 Task: Send an email with the signature Jon Parker with the subject Request for feedback on a diversity and inclusion strategy and the message Could you please provide a breakdown of the service features? from softage.2@softage.net to softage.5@softage.net with an attached image file Business_card_design.png and move the email from Sent Items to the folder Graphic design
Action: Mouse pressed left at (736, 354)
Screenshot: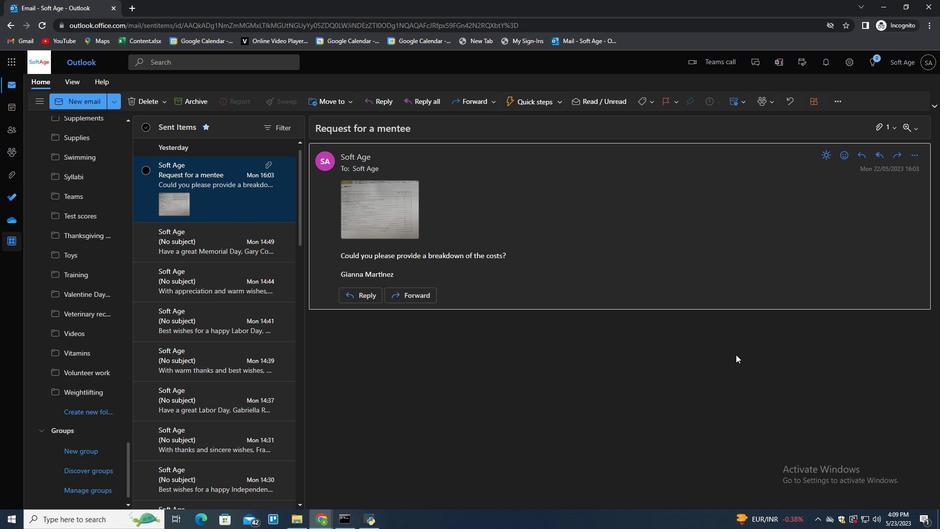 
Action: Mouse moved to (617, 395)
Screenshot: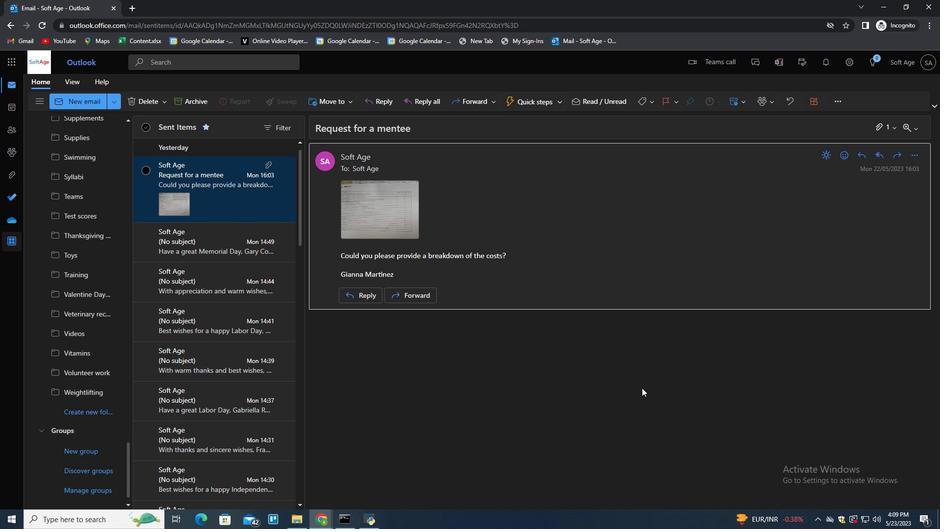 
Action: Key pressed n
Screenshot: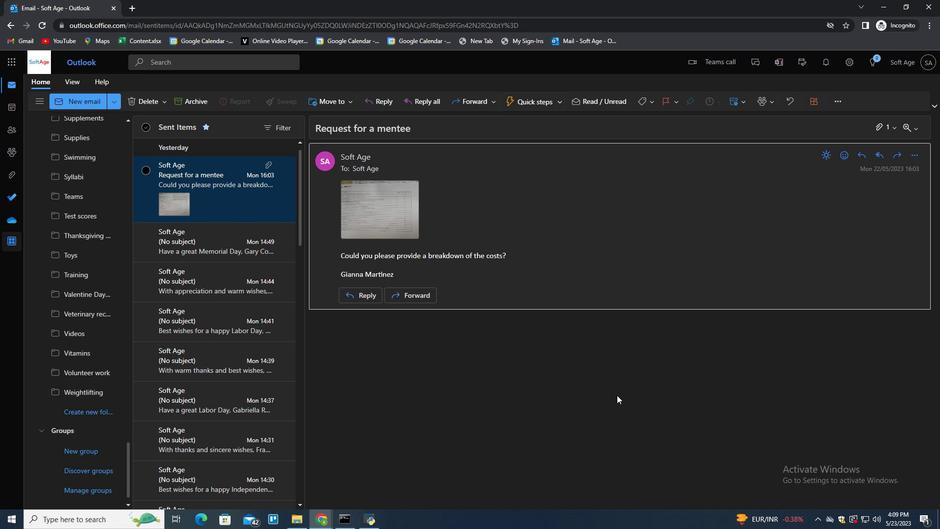 
Action: Mouse moved to (660, 103)
Screenshot: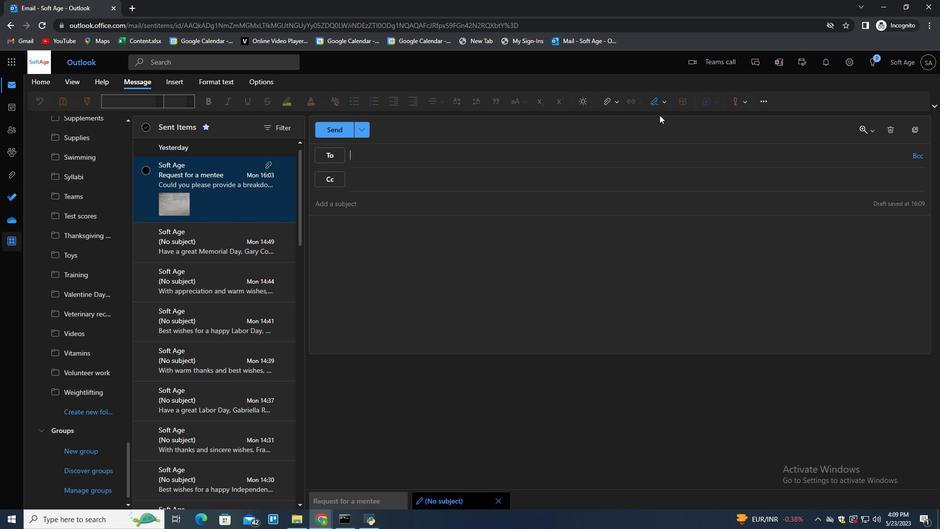 
Action: Mouse pressed left at (660, 103)
Screenshot: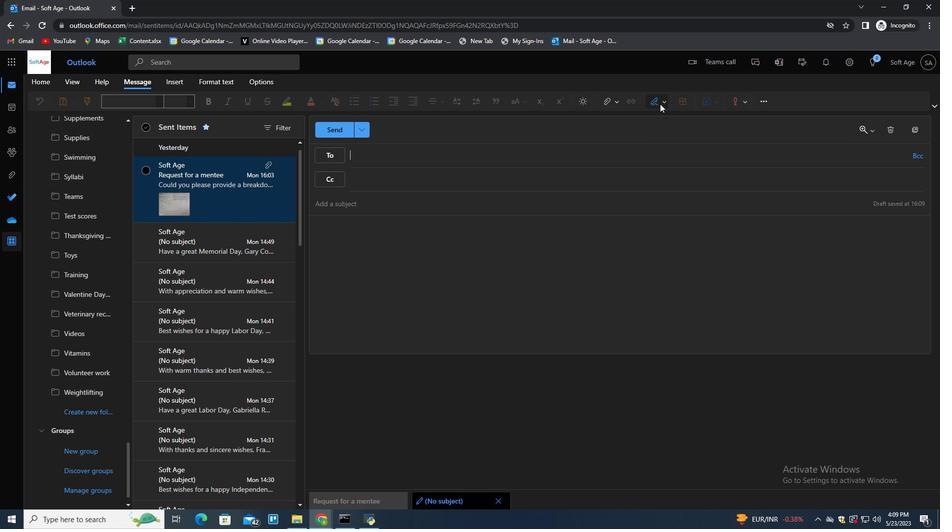 
Action: Mouse moved to (640, 136)
Screenshot: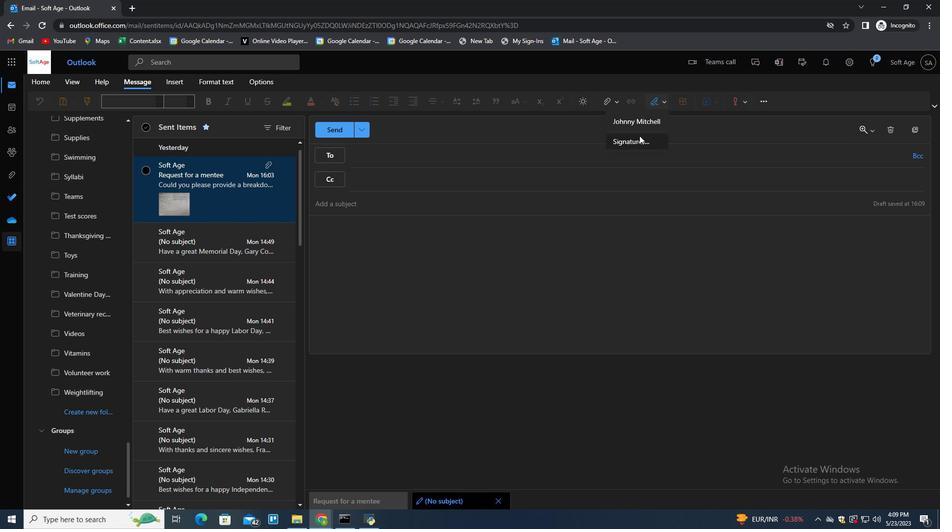 
Action: Mouse pressed left at (640, 136)
Screenshot: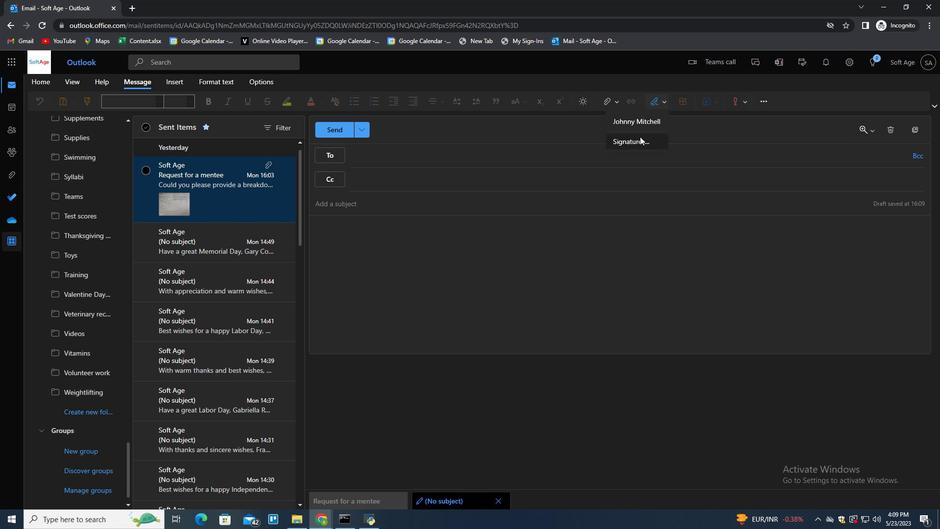 
Action: Mouse moved to (660, 174)
Screenshot: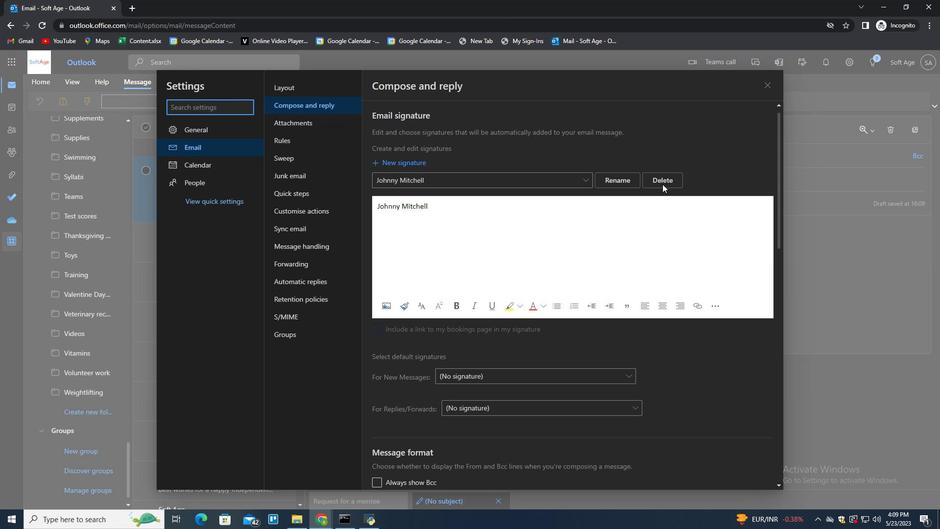 
Action: Mouse pressed left at (660, 174)
Screenshot: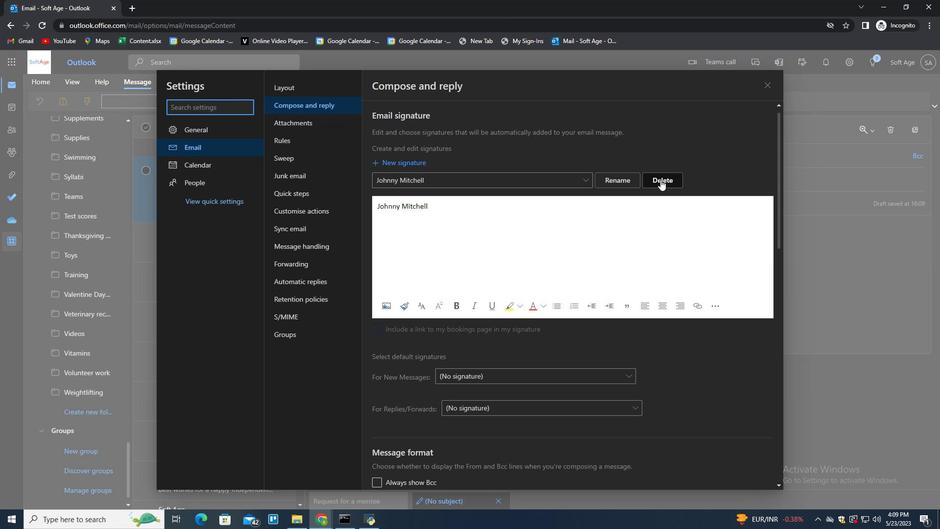 
Action: Mouse moved to (659, 180)
Screenshot: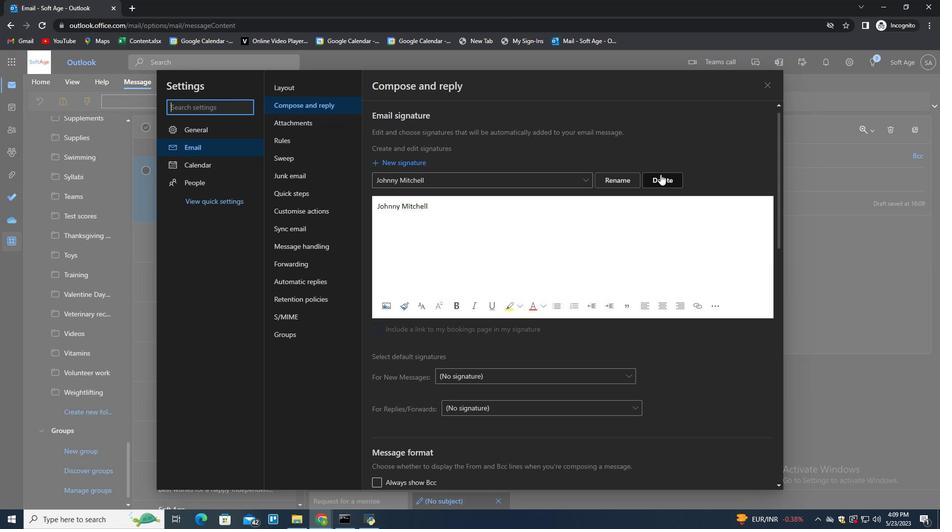 
Action: Mouse pressed left at (659, 180)
Screenshot: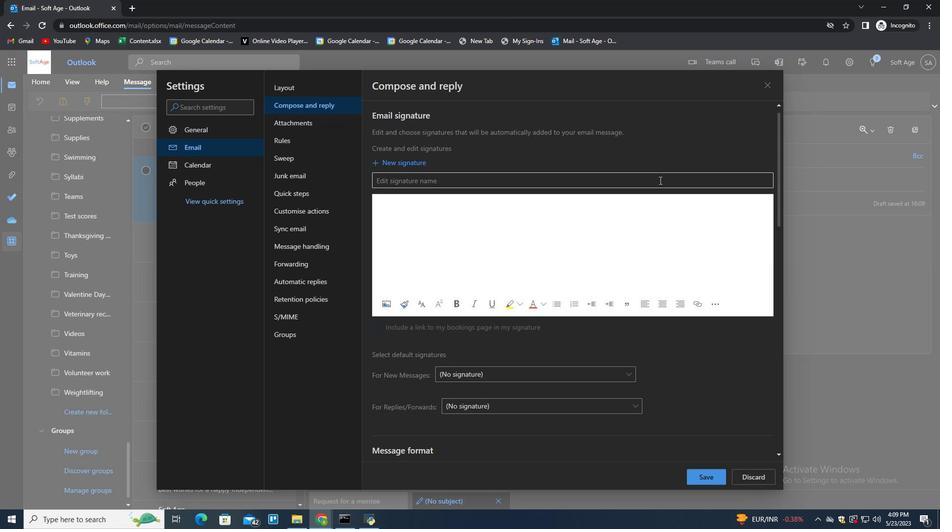 
Action: Key pressed <Key.shift>Jon<Key.space><Key.shift>Parker<Key.tab><Key.shift>Jon<Key.space><Key.shift>Parker
Screenshot: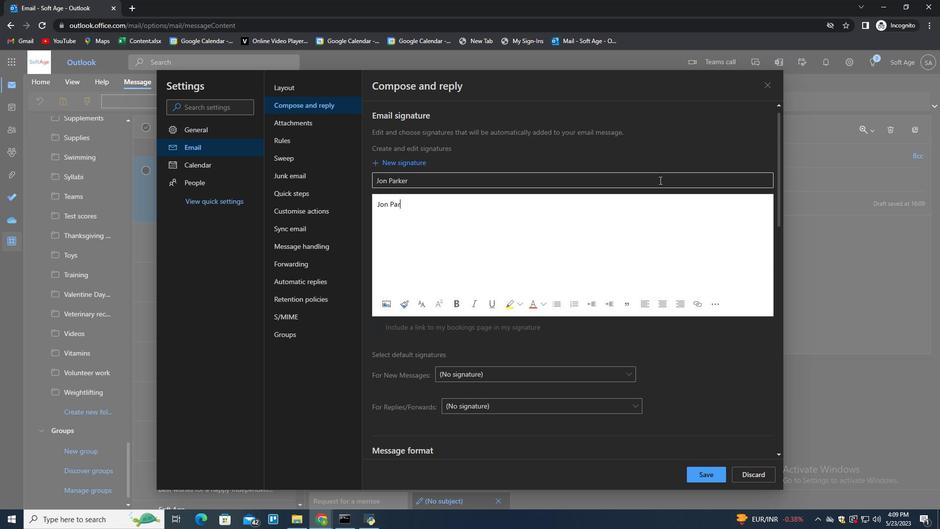 
Action: Mouse moved to (693, 474)
Screenshot: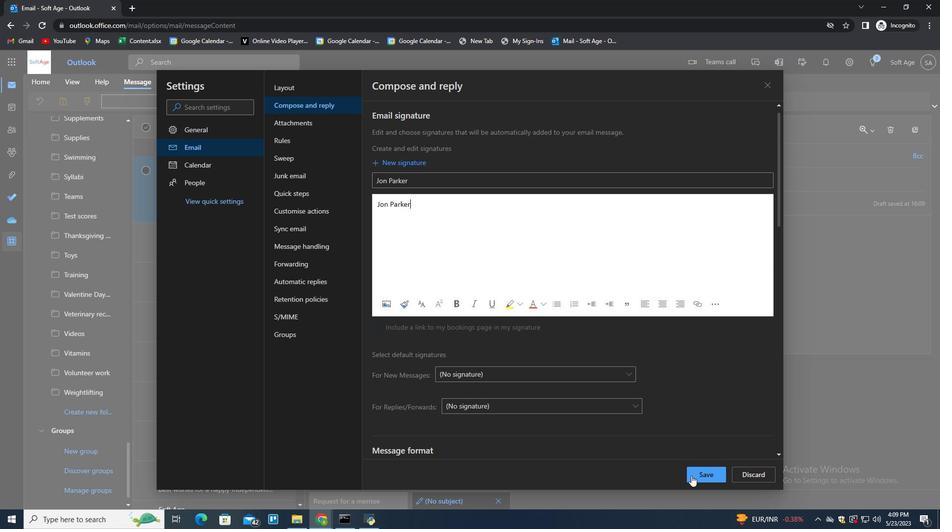 
Action: Mouse pressed left at (693, 474)
Screenshot: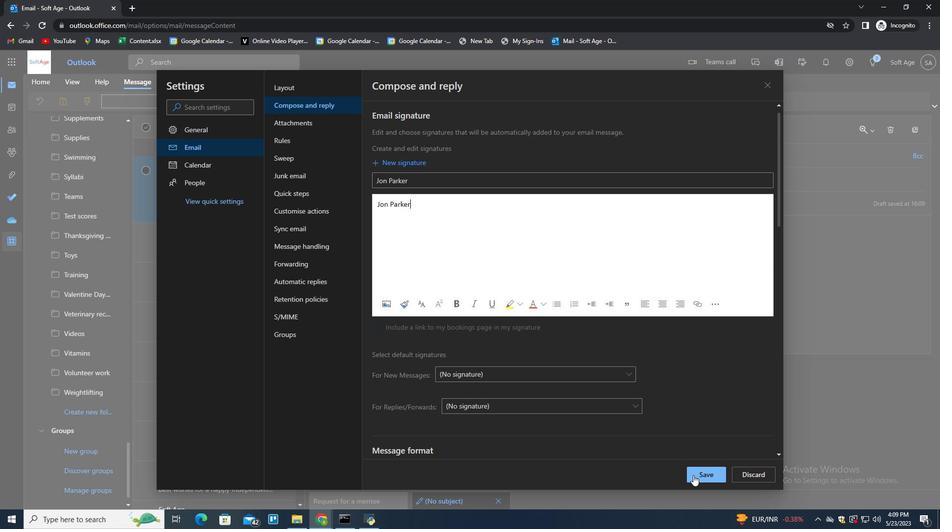 
Action: Mouse moved to (819, 268)
Screenshot: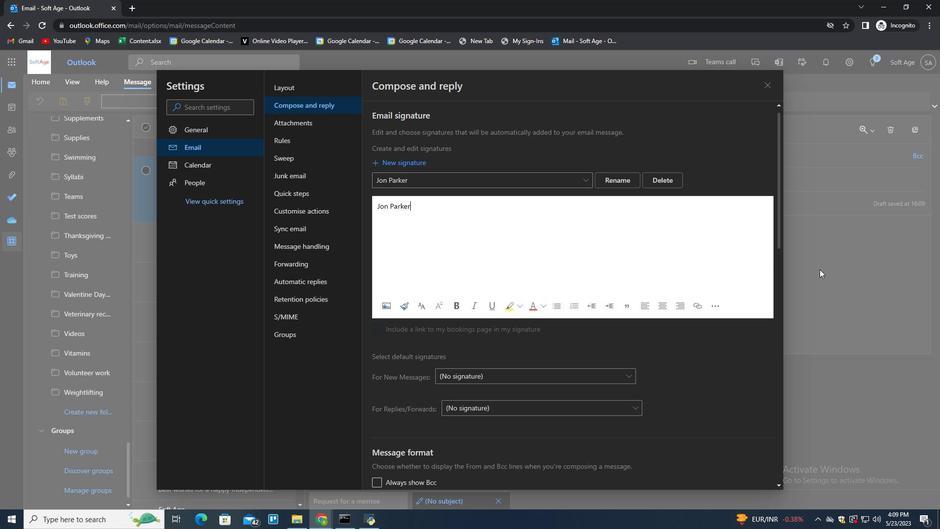 
Action: Mouse pressed left at (819, 268)
Screenshot: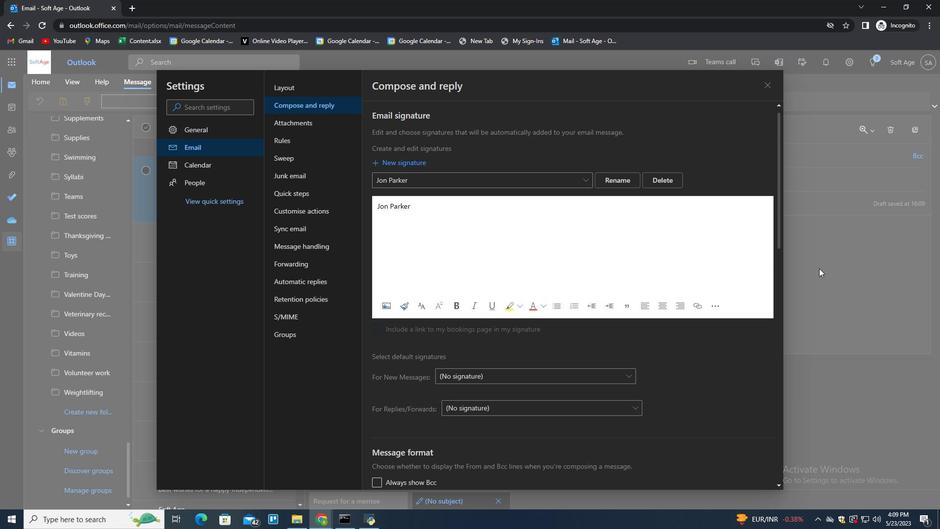 
Action: Mouse moved to (655, 101)
Screenshot: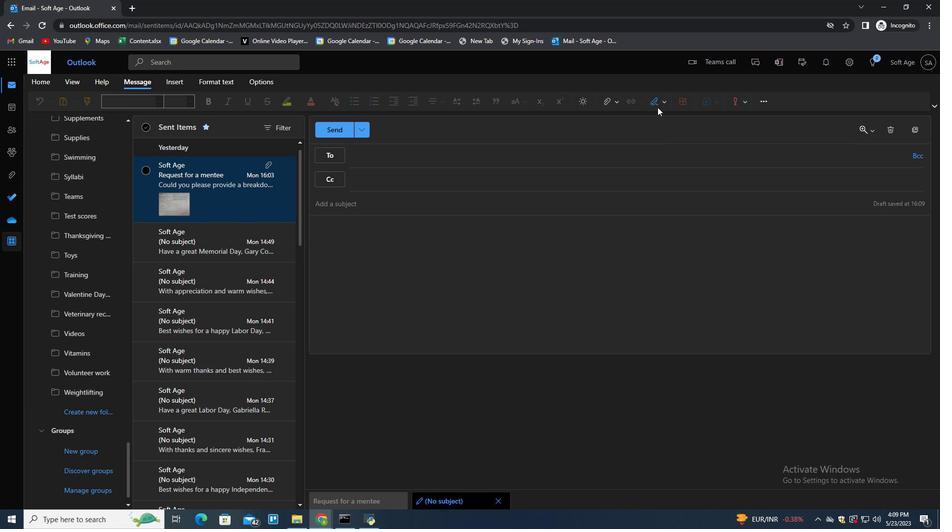 
Action: Mouse pressed left at (655, 101)
Screenshot: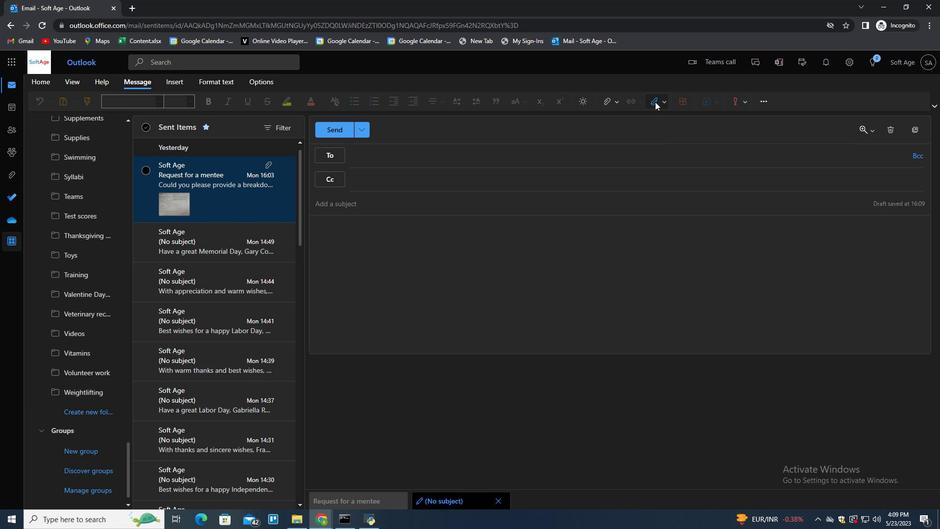 
Action: Mouse moved to (643, 123)
Screenshot: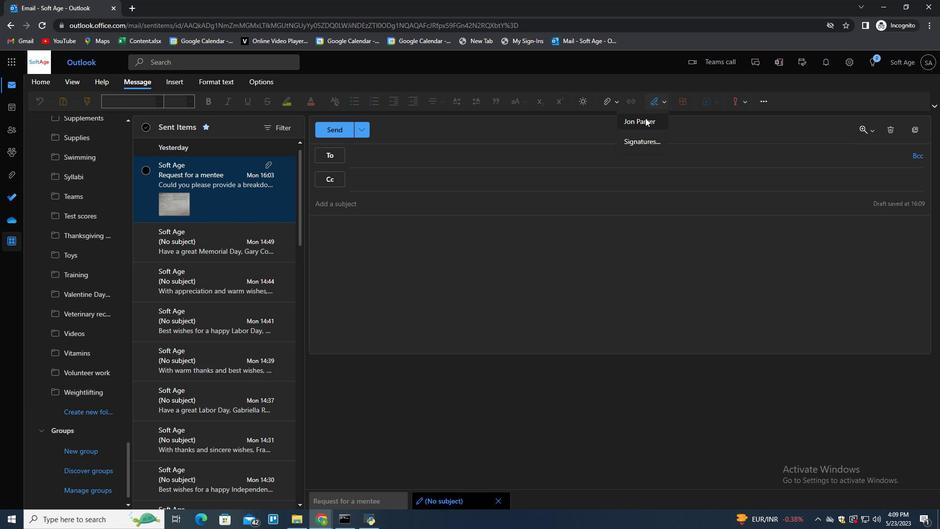 
Action: Mouse pressed left at (643, 123)
Screenshot: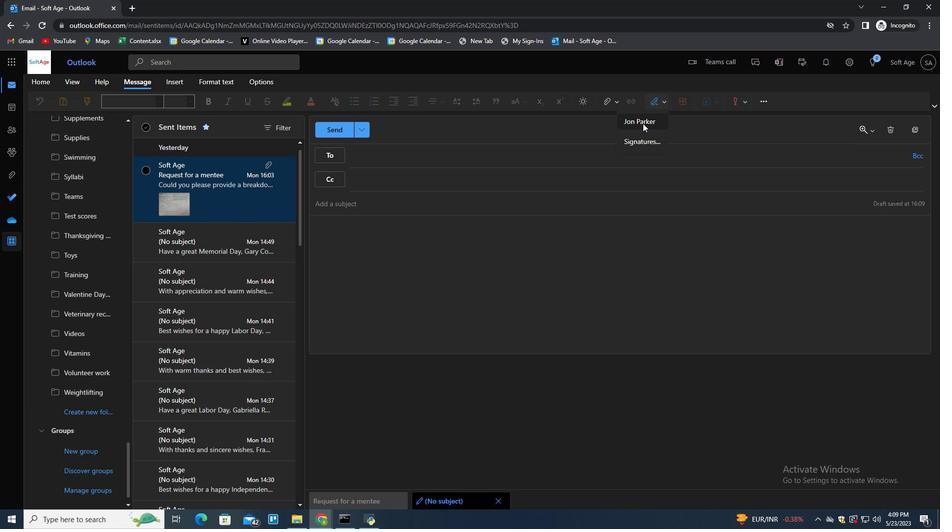 
Action: Mouse moved to (358, 205)
Screenshot: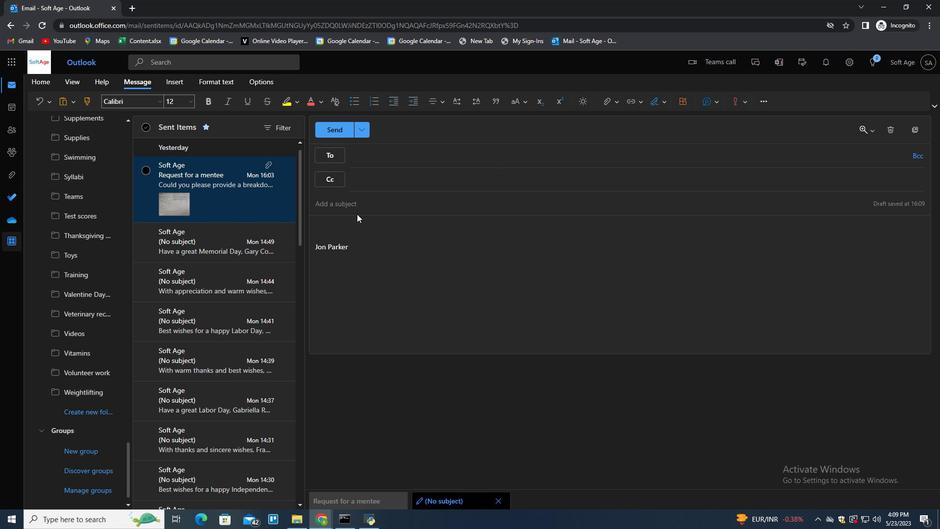 
Action: Mouse pressed left at (358, 205)
Screenshot: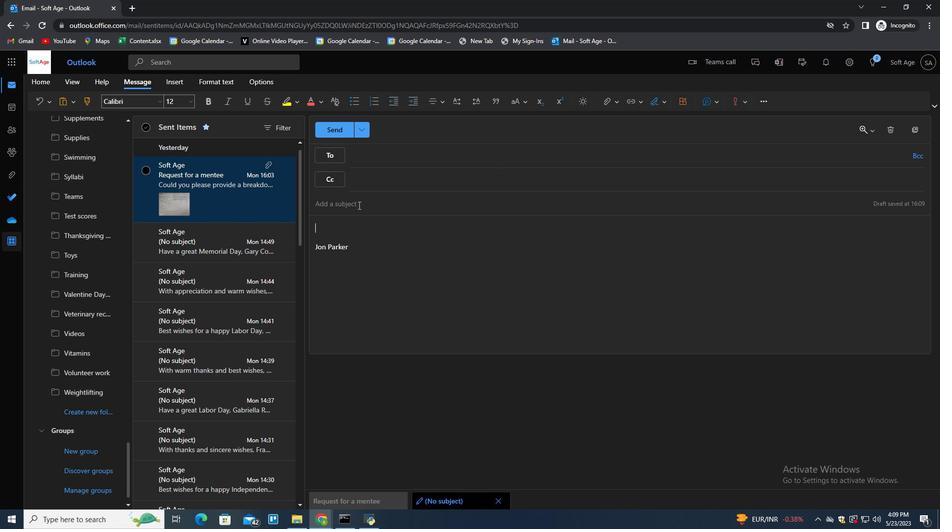 
Action: Key pressed <Key.shift>Rq<Key.backspace>equest<Key.space>for<Key.space>feedback<Key.space>on<Key.space>a<Key.space>diversity<Key.space>and<Key.space>inclusion<Key.space>strategy<Key.space><Key.tab><Key.shift>Could<Key.space>you<Key.space>please<Key.space>provide<Key.space>a<Key.space>breadkdoe<Key.backspace><Key.backspace><Key.backspace><Key.backspace><Key.backspace>ksow<Key.backspace><Key.backspace><Key.backspace>down<Key.space>of<Key.space>the<Key.space>service<Key.space>jea<Key.backspace><Key.backspace><Key.backspace>feathers<Key.shift>?
Screenshot: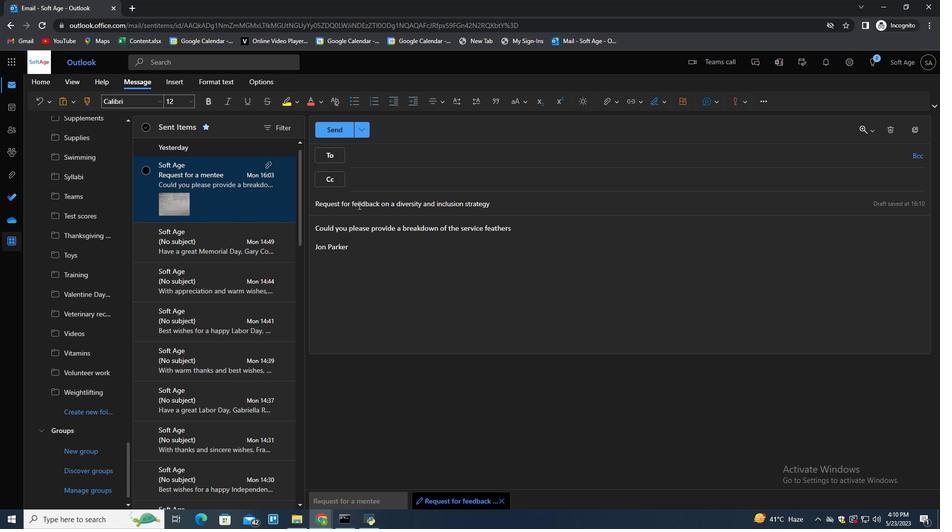 
Action: Mouse moved to (375, 151)
Screenshot: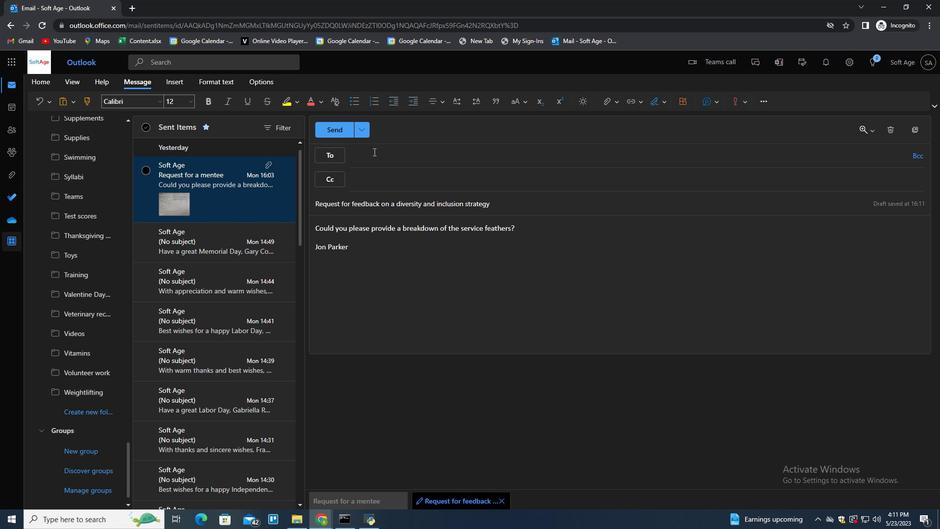 
Action: Mouse pressed left at (375, 151)
Screenshot: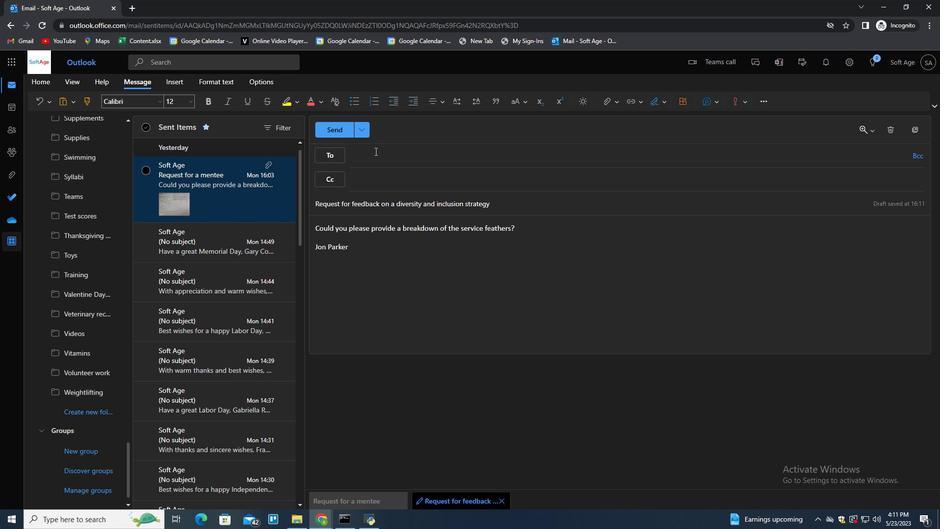
Action: Key pressed softage.5<Key.shift>@softage.net<Key.enter>
Screenshot: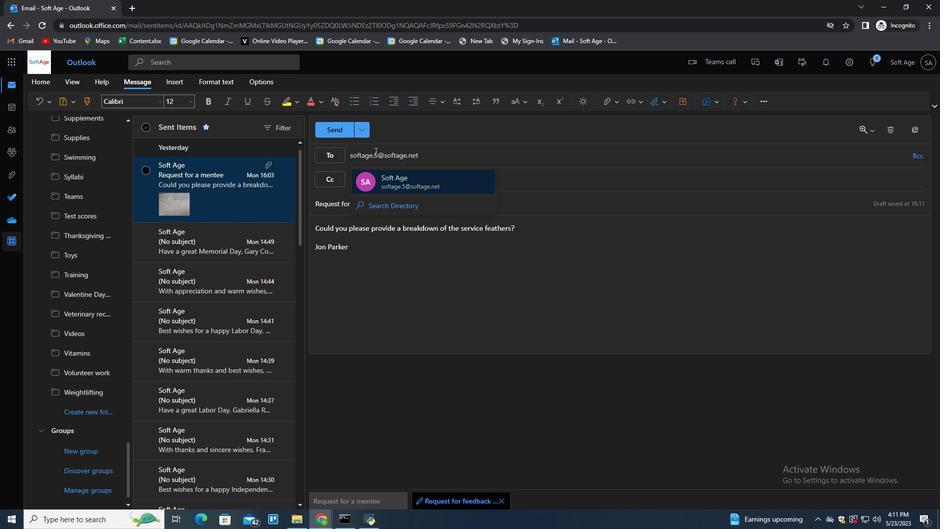 
Action: Mouse moved to (547, 231)
Screenshot: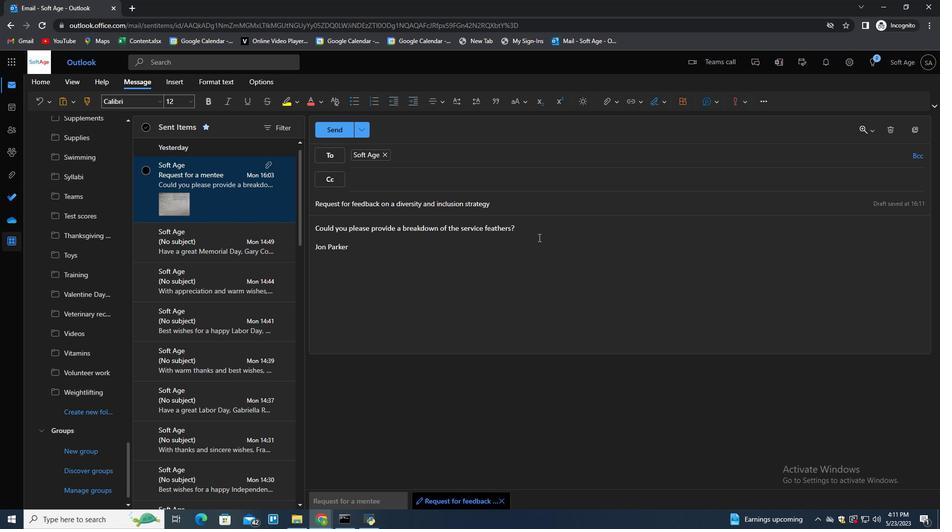 
Action: Mouse pressed left at (547, 231)
Screenshot: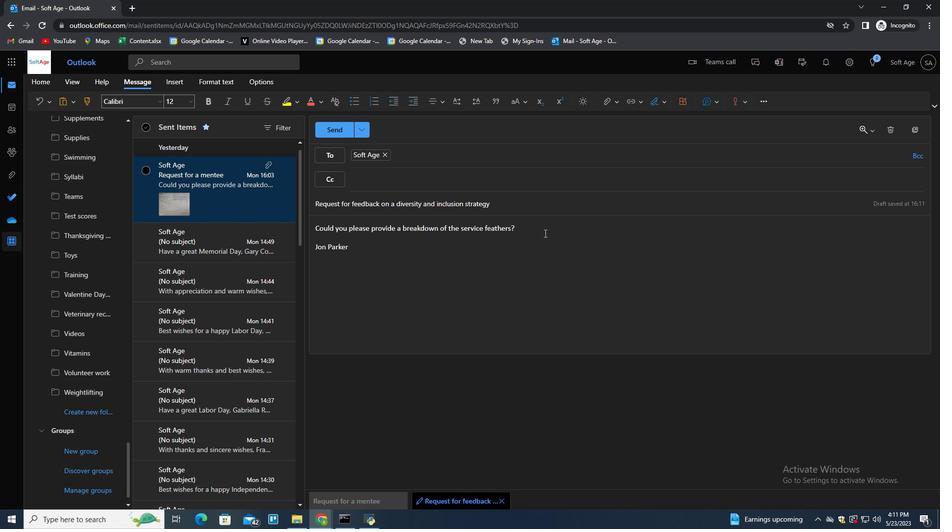 
Action: Mouse moved to (616, 101)
Screenshot: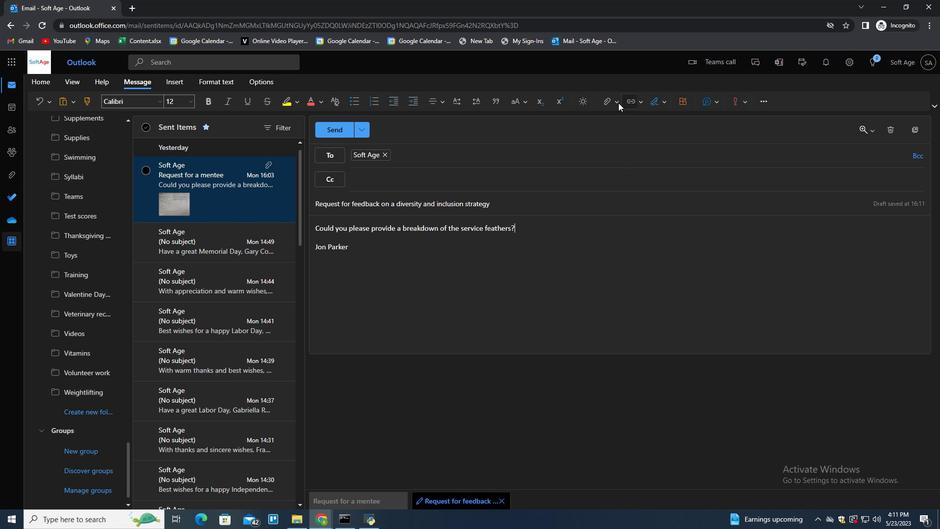 
Action: Mouse pressed left at (616, 101)
Screenshot: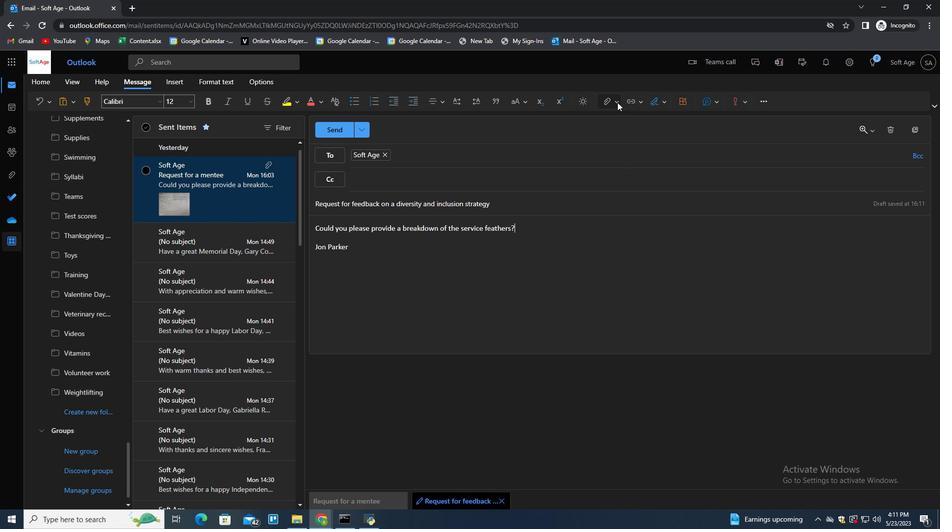 
Action: Mouse moved to (584, 122)
Screenshot: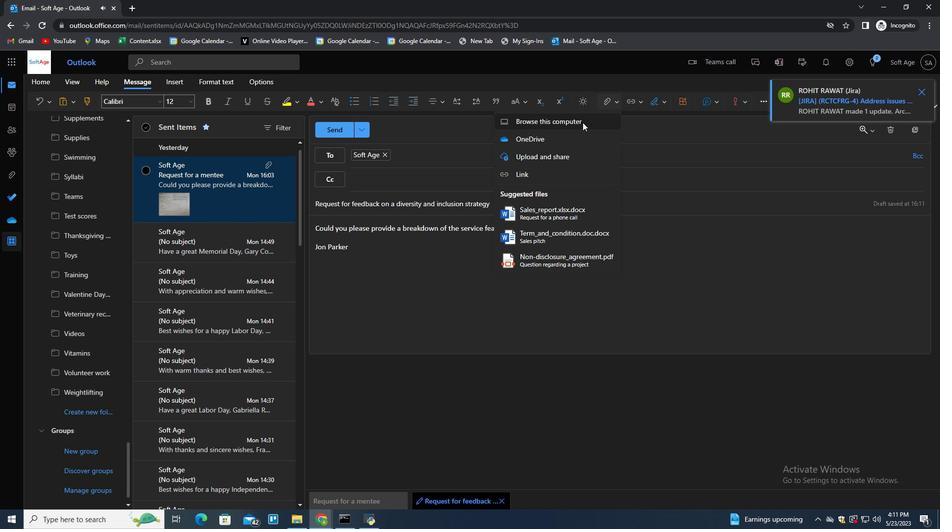 
Action: Mouse pressed left at (584, 122)
Screenshot: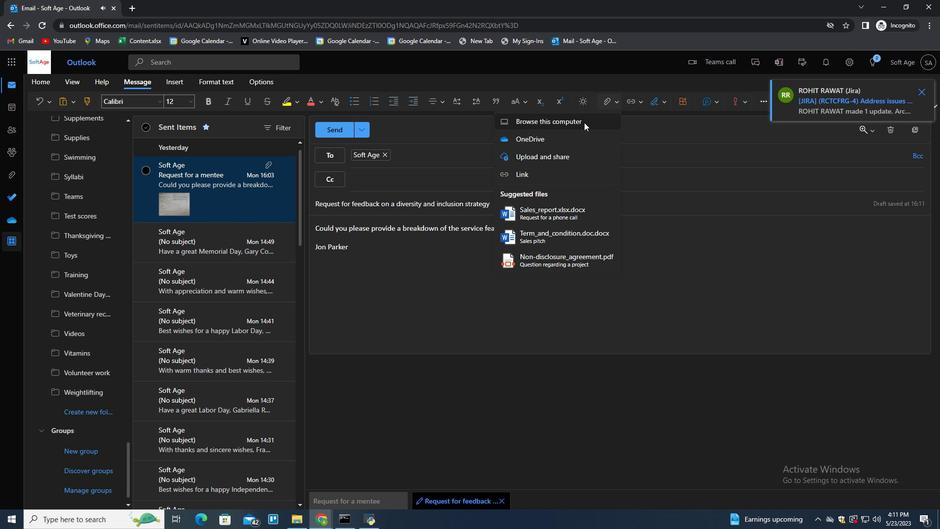 
Action: Mouse moved to (178, 82)
Screenshot: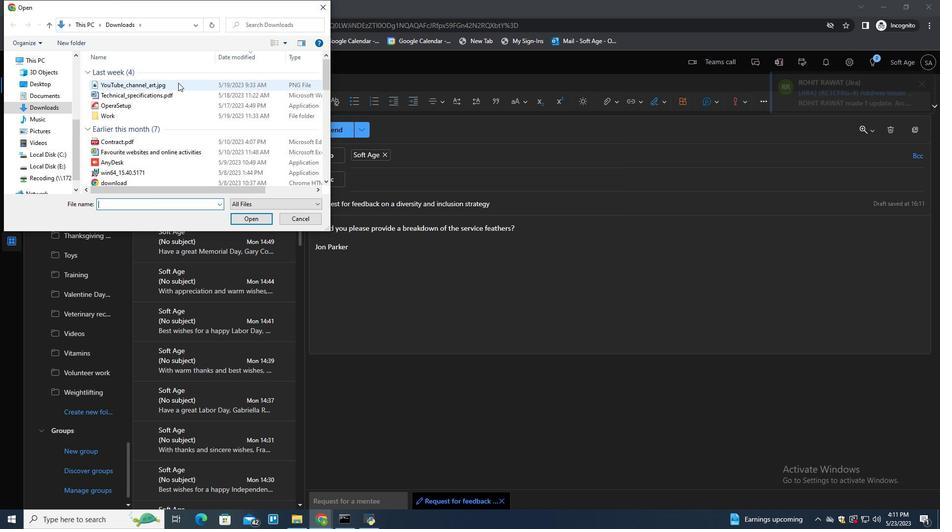 
Action: Mouse pressed left at (178, 82)
Screenshot: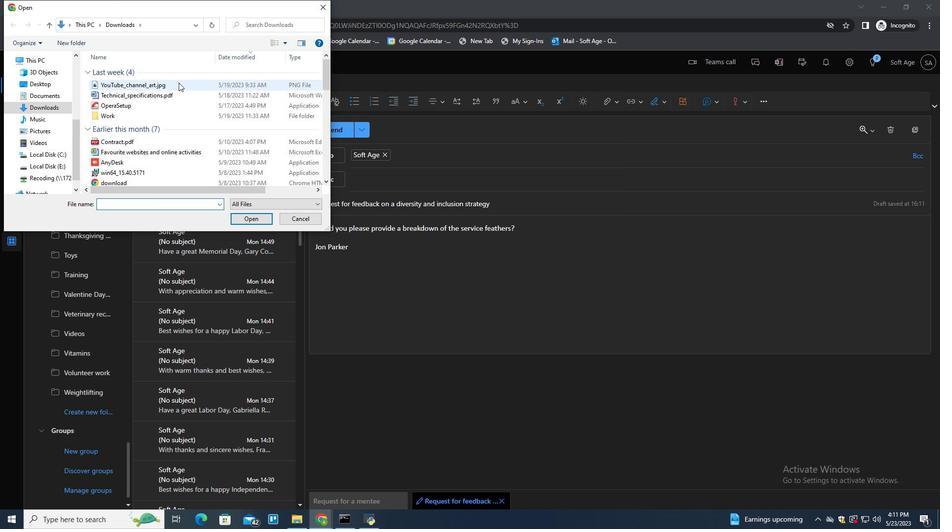 
Action: Mouse moved to (233, 138)
Screenshot: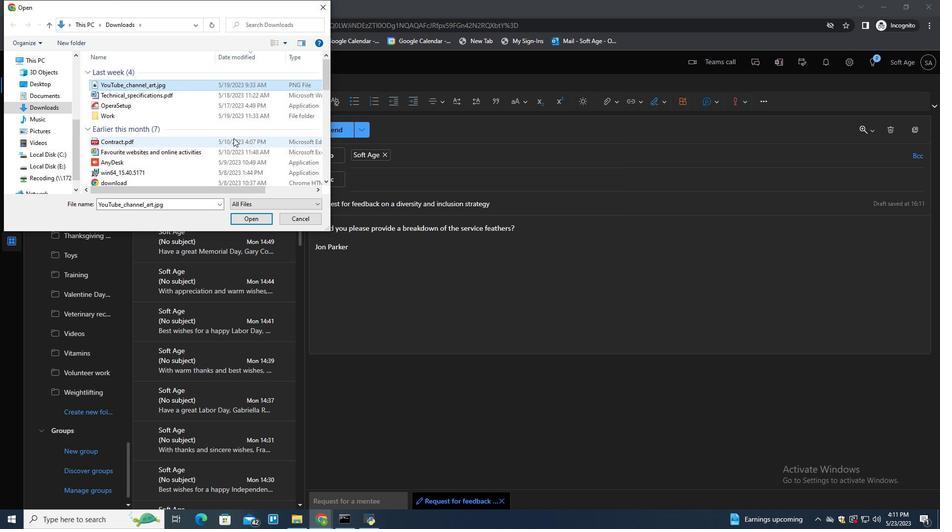 
Action: Key pressed <Key.f2><Key.shift>Business<Key.shift>_card<Key.shift>_design.png
Screenshot: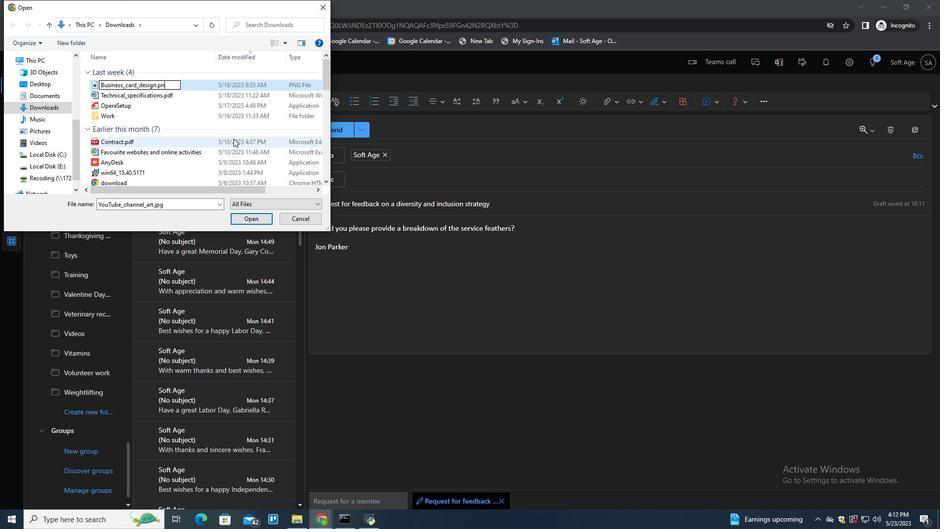 
Action: Mouse moved to (206, 84)
Screenshot: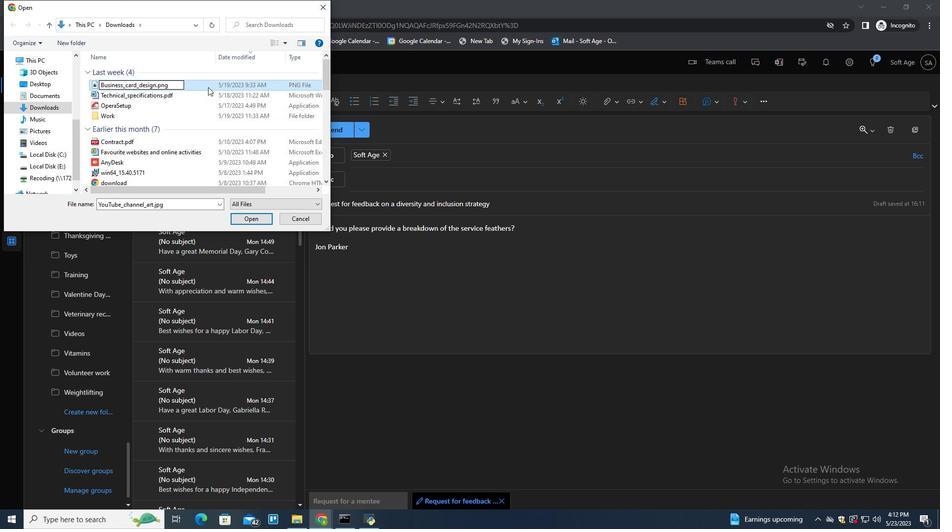 
Action: Mouse pressed left at (206, 84)
Screenshot: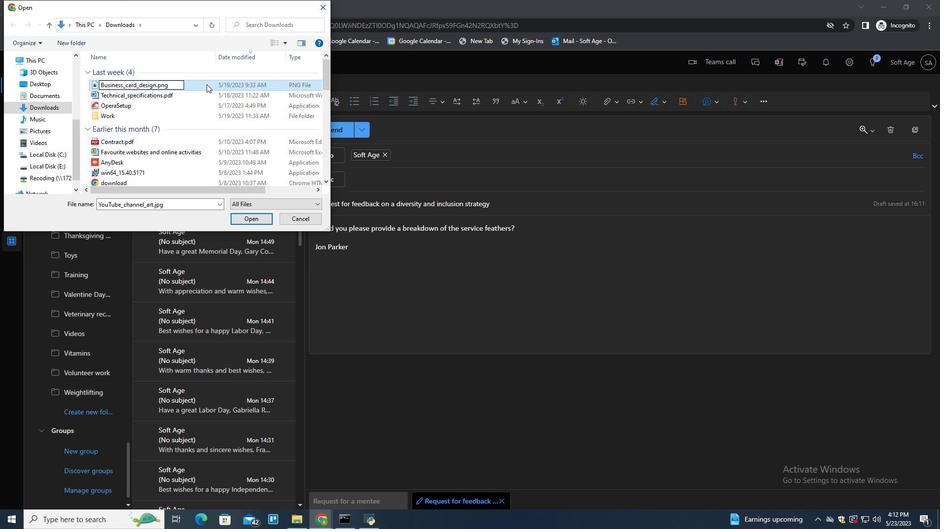 
Action: Mouse moved to (251, 216)
Screenshot: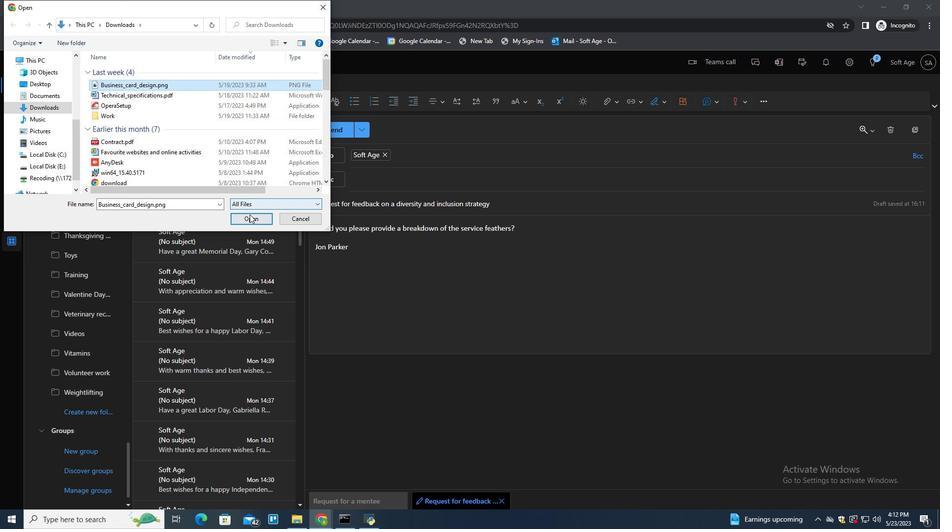 
Action: Mouse pressed left at (251, 216)
Screenshot: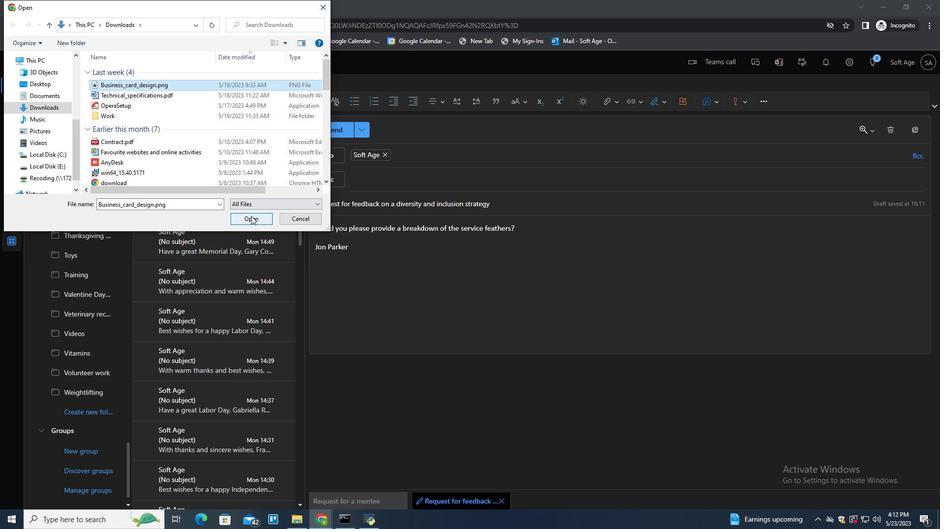 
Action: Mouse moved to (438, 310)
Screenshot: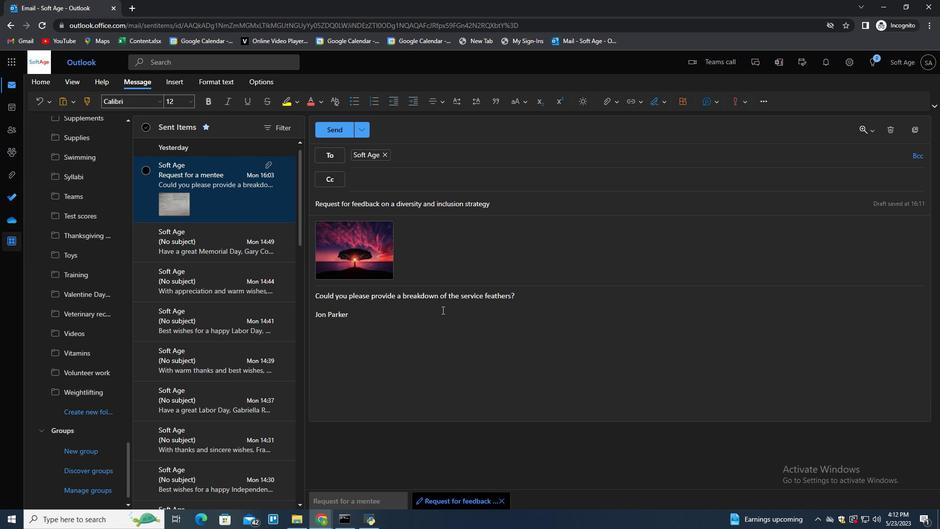 
Action: Mouse pressed left at (438, 310)
Screenshot: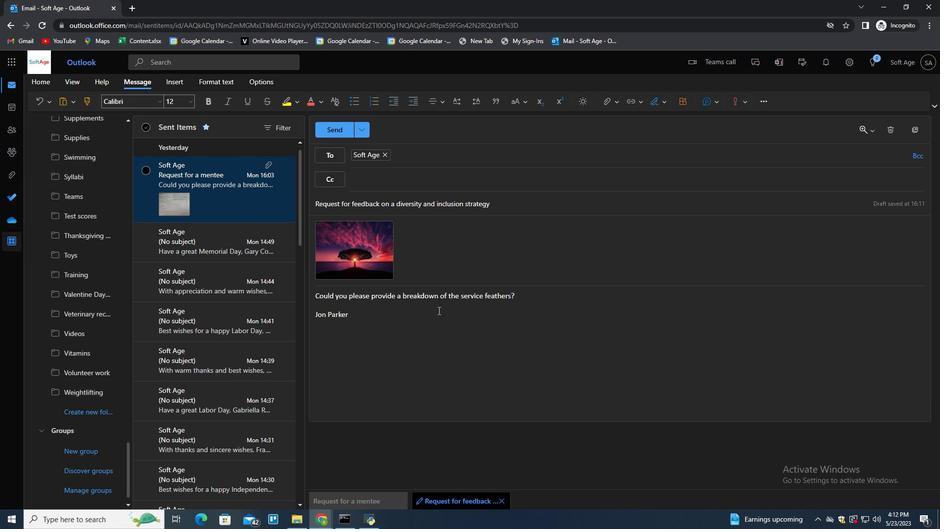 
Action: Mouse moved to (507, 304)
Screenshot: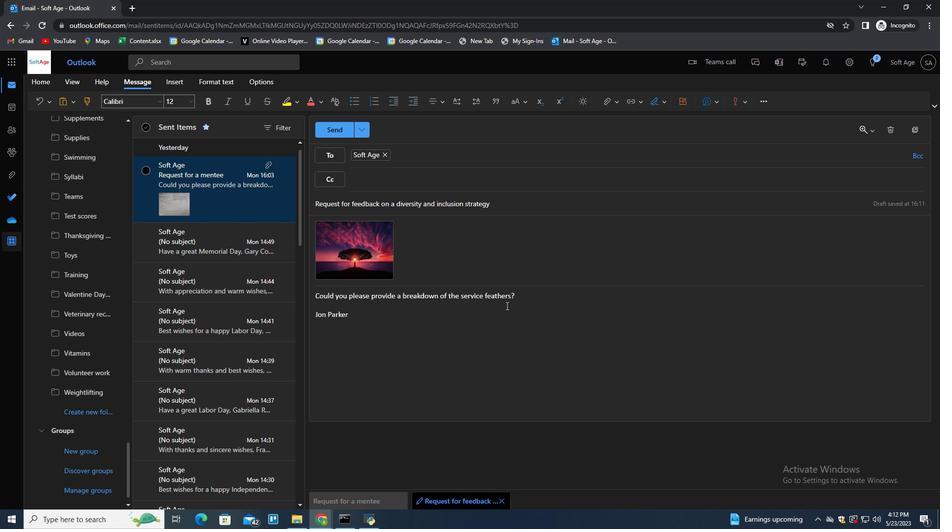 
Action: Key pressed <Key.enter>
Screenshot: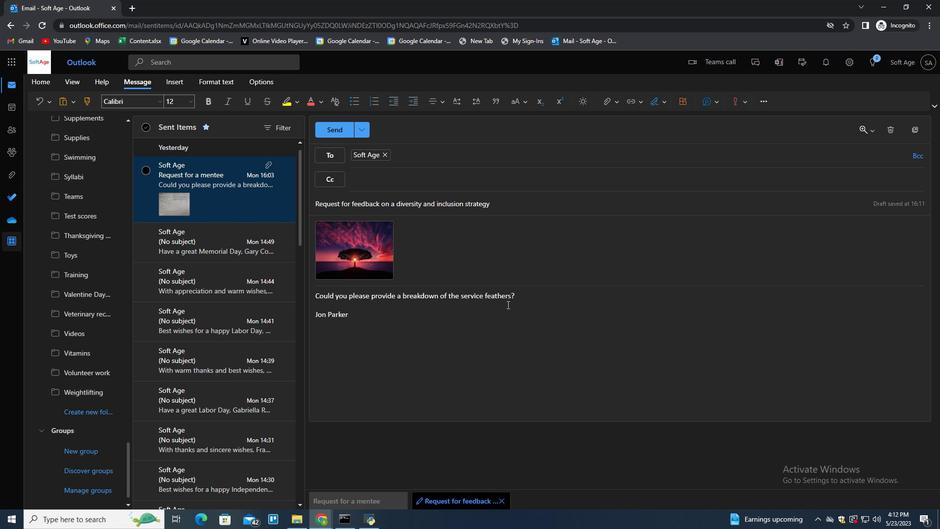 
Action: Mouse moved to (89, 389)
Screenshot: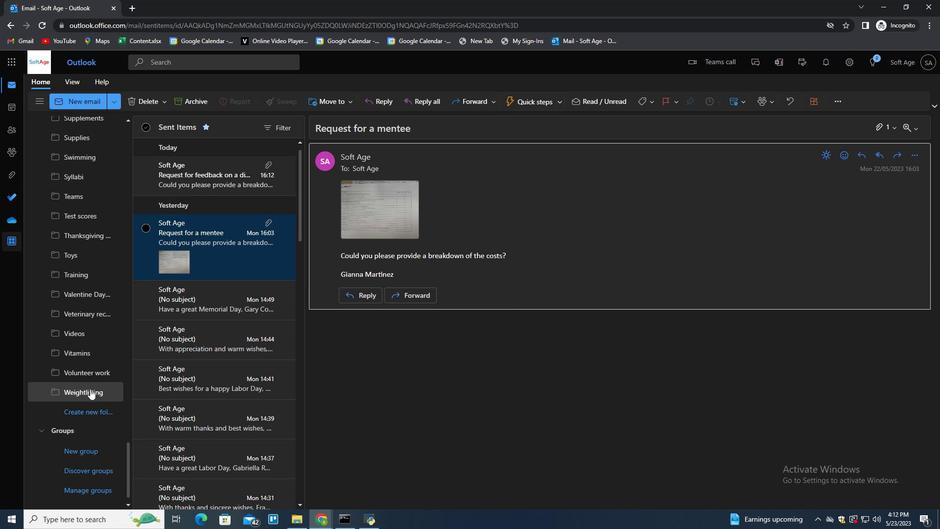 
Action: Mouse pressed right at (89, 389)
Screenshot: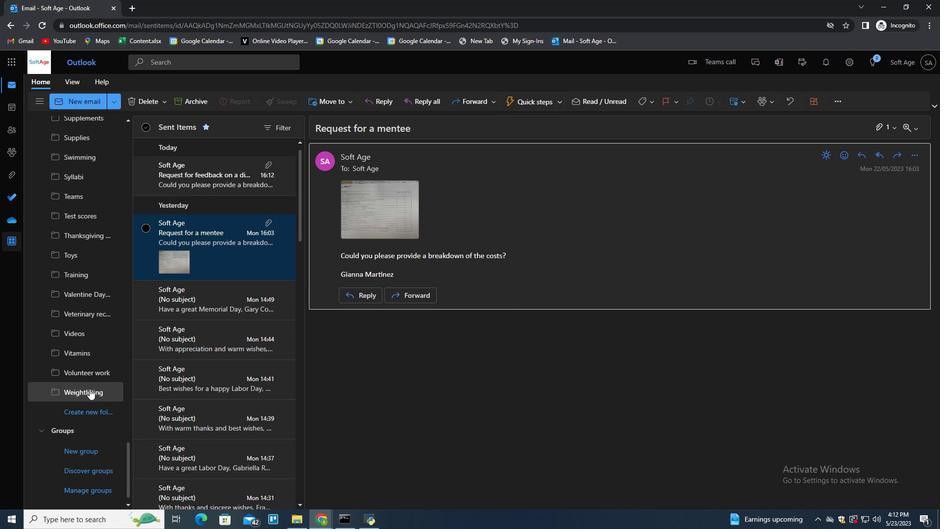 
Action: Mouse moved to (123, 243)
Screenshot: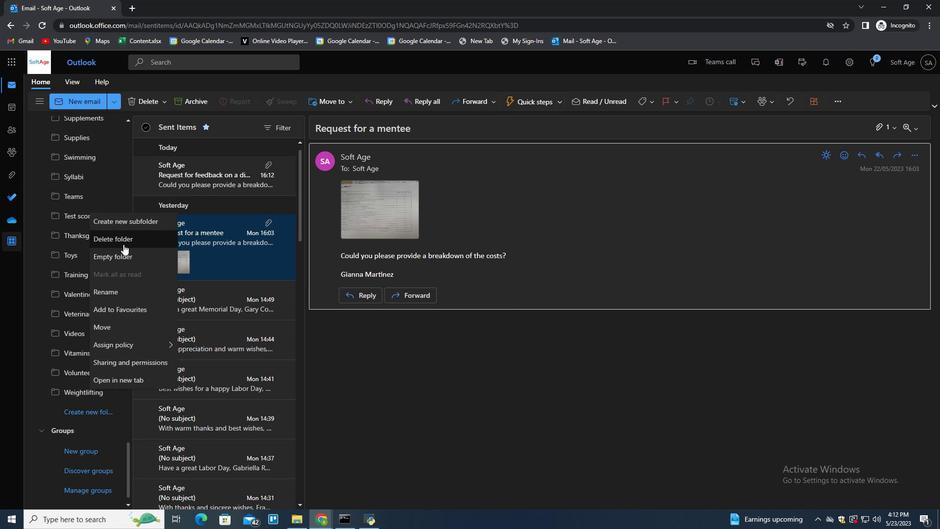 
Action: Mouse pressed left at (123, 243)
Screenshot: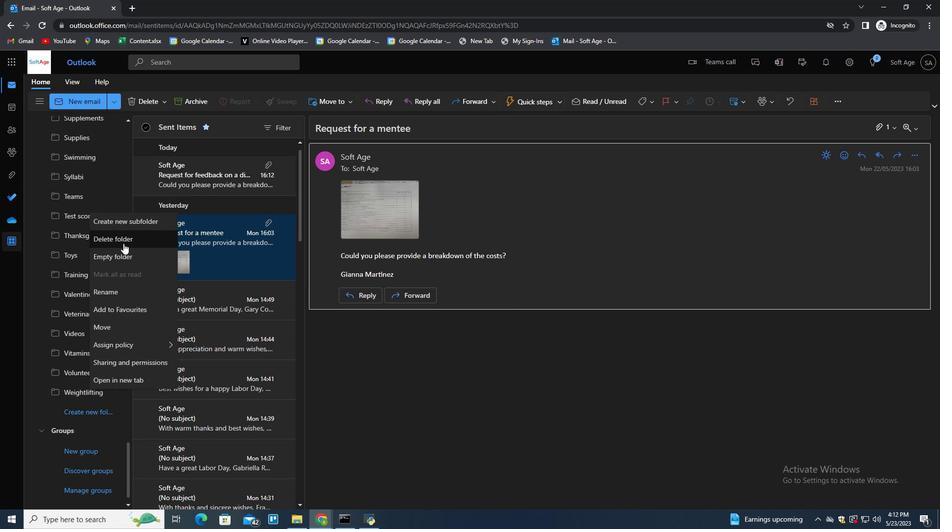 
Action: Mouse moved to (487, 311)
Screenshot: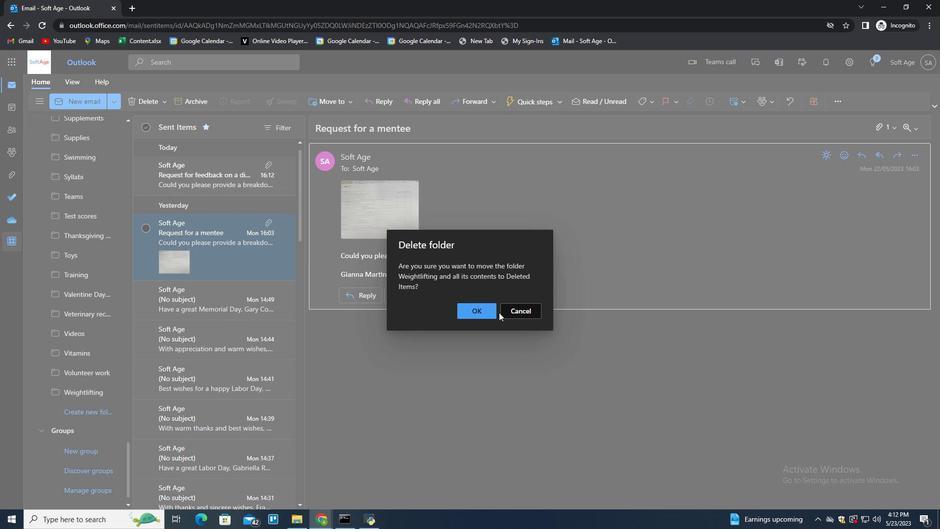 
Action: Mouse pressed left at (487, 311)
Screenshot: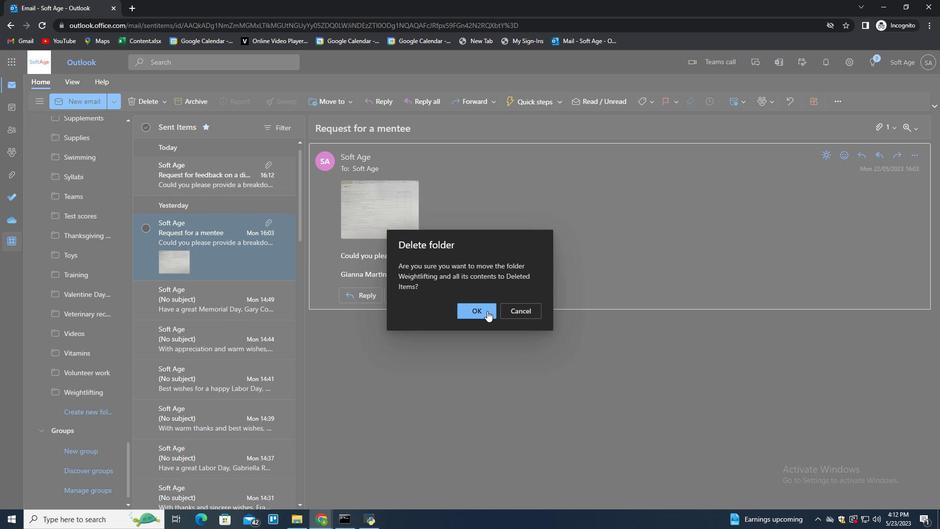 
Action: Mouse moved to (79, 394)
Screenshot: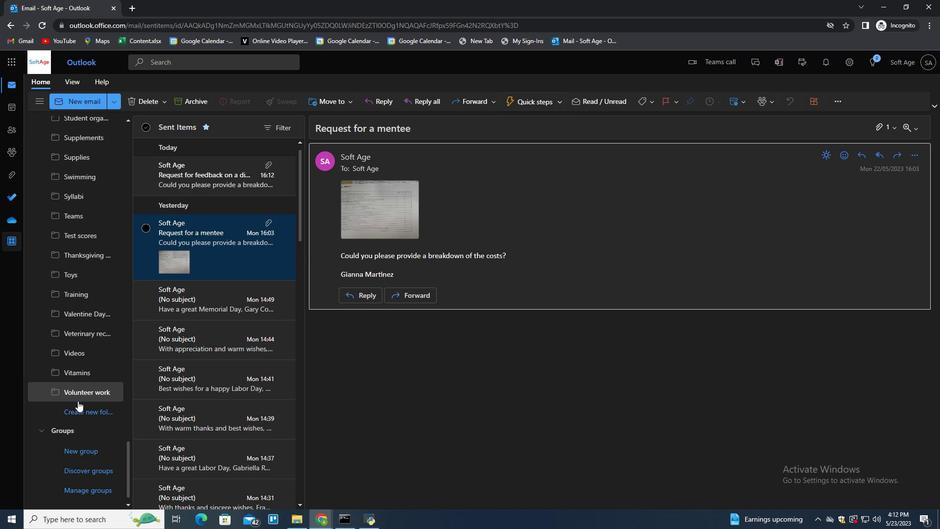 
Action: Mouse scrolled (79, 393) with delta (0, 0)
Screenshot: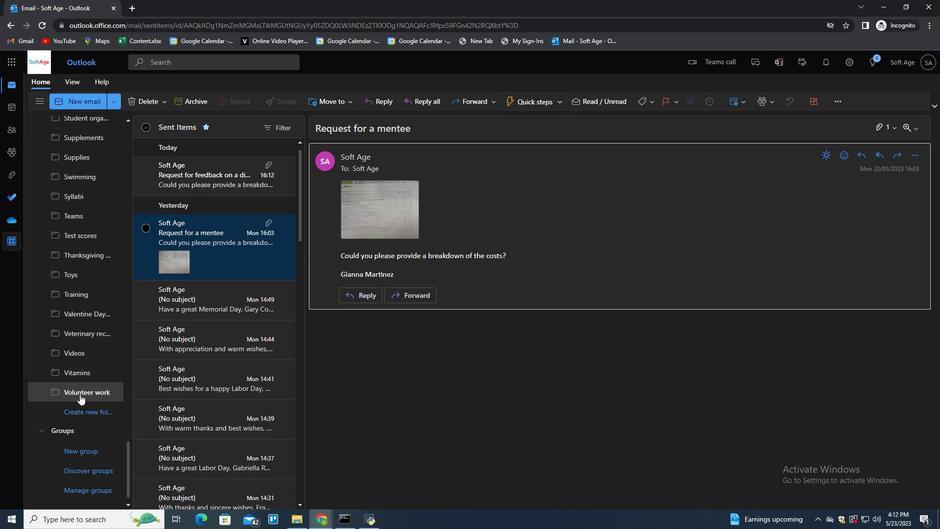 
Action: Mouse moved to (79, 393)
Screenshot: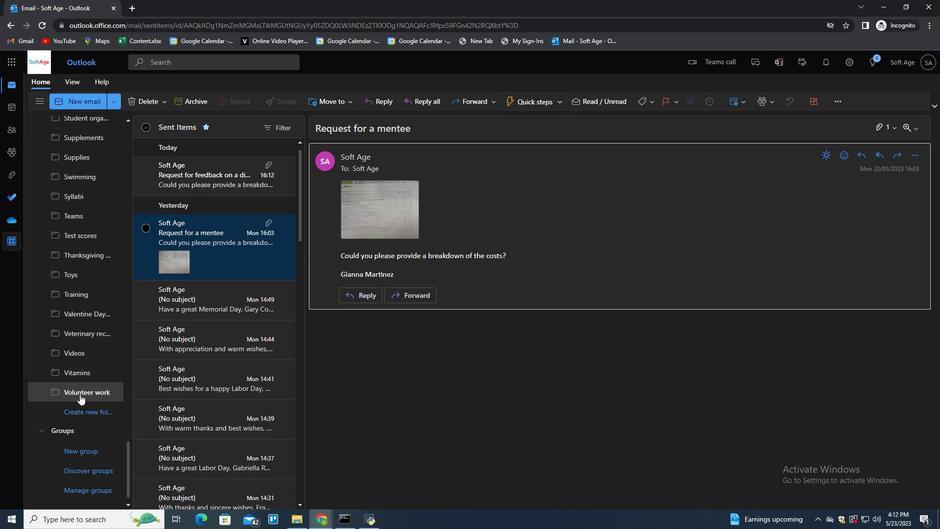 
Action: Mouse scrolled (79, 392) with delta (0, 0)
Screenshot: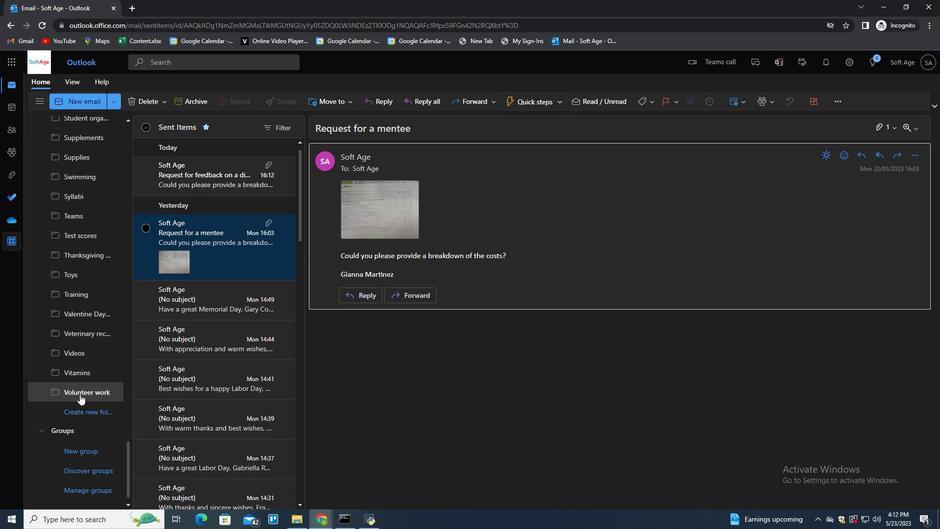 
Action: Mouse moved to (77, 410)
Screenshot: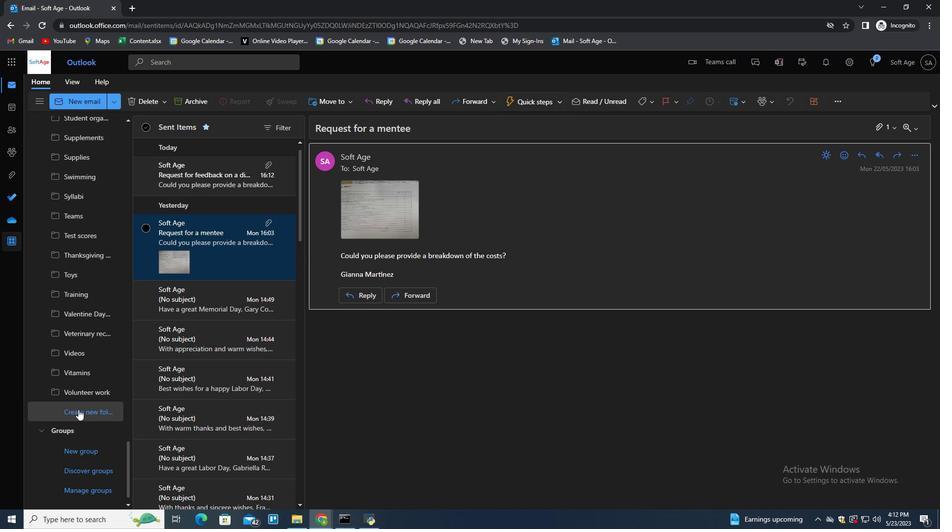 
Action: Mouse pressed left at (77, 410)
Screenshot: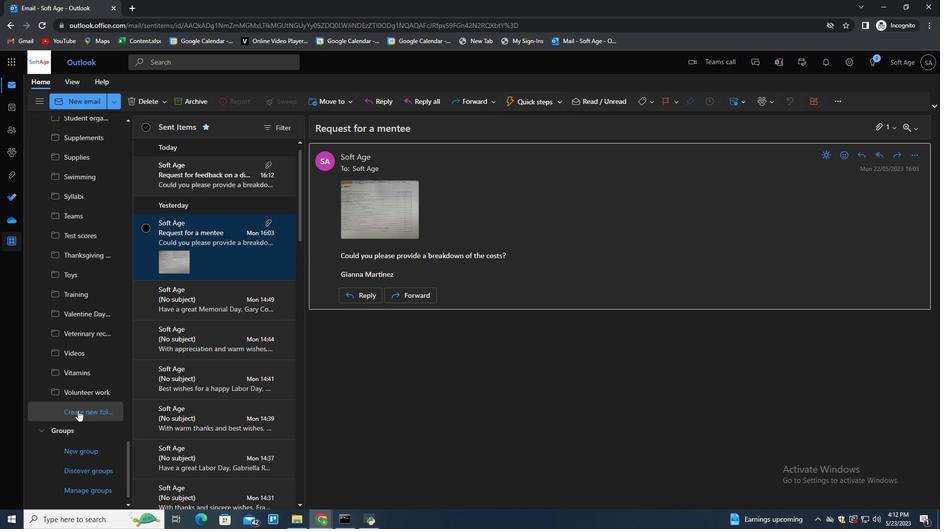 
Action: Key pressed <Key.shift>Grp<Key.backspace>aphic<Key.space>design<Key.enter>
Screenshot: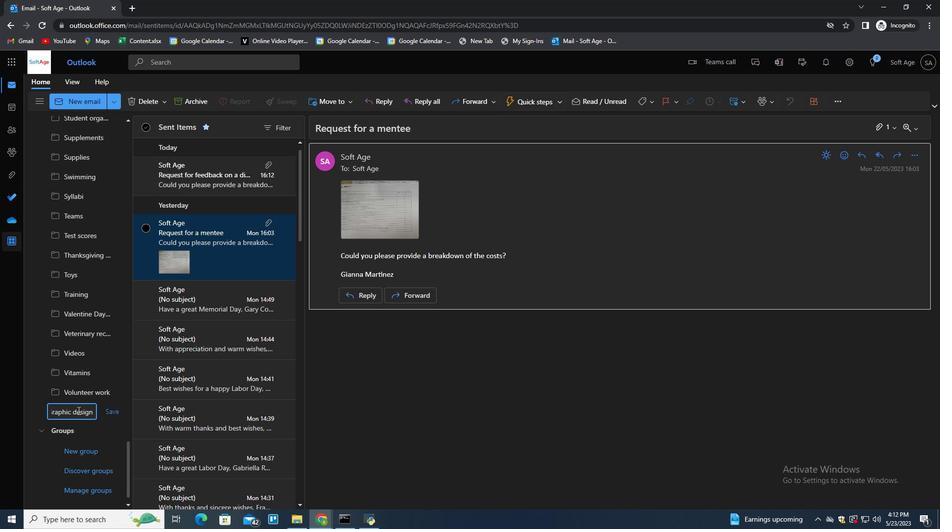 
Action: Mouse pressed left at (77, 410)
Screenshot: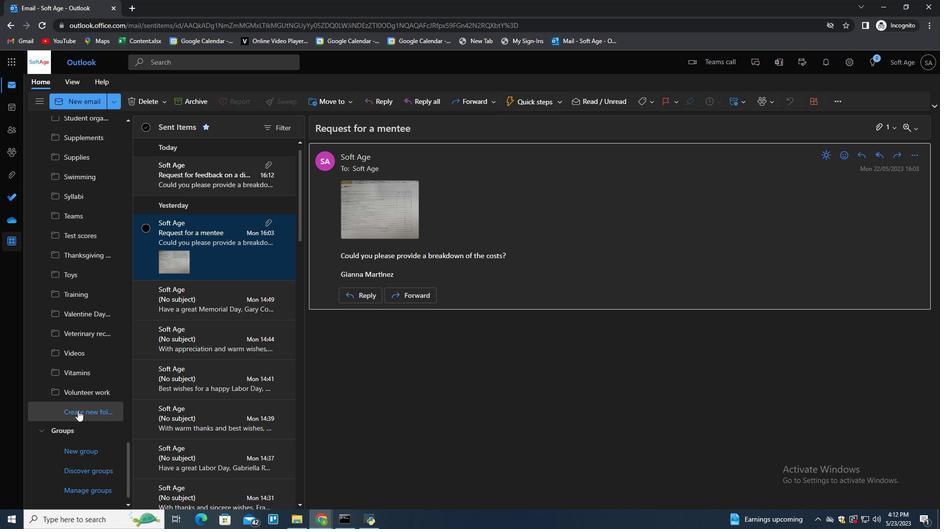 
Action: Mouse moved to (404, 334)
Screenshot: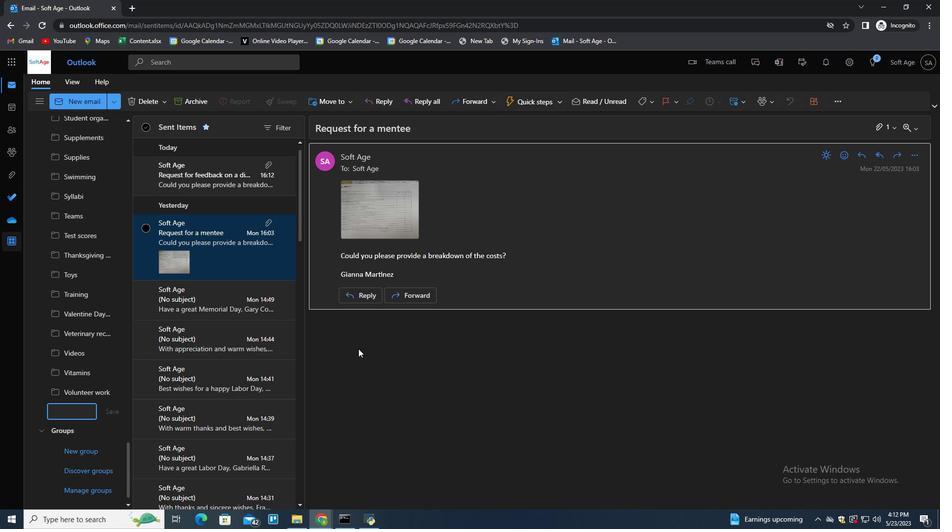 
Action: Mouse pressed left at (404, 334)
Screenshot: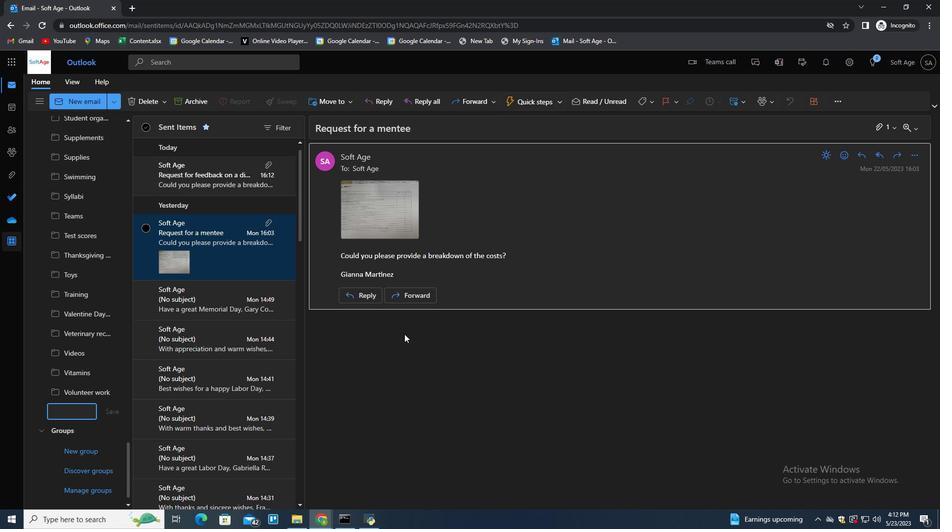 
Action: Mouse moved to (406, 329)
Screenshot: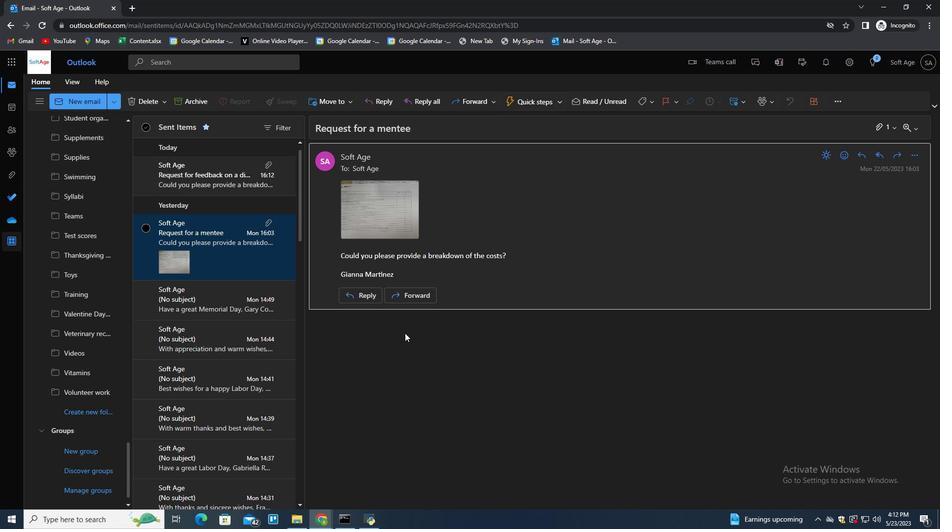 
Action: Mouse scrolled (406, 329) with delta (0, 0)
Screenshot: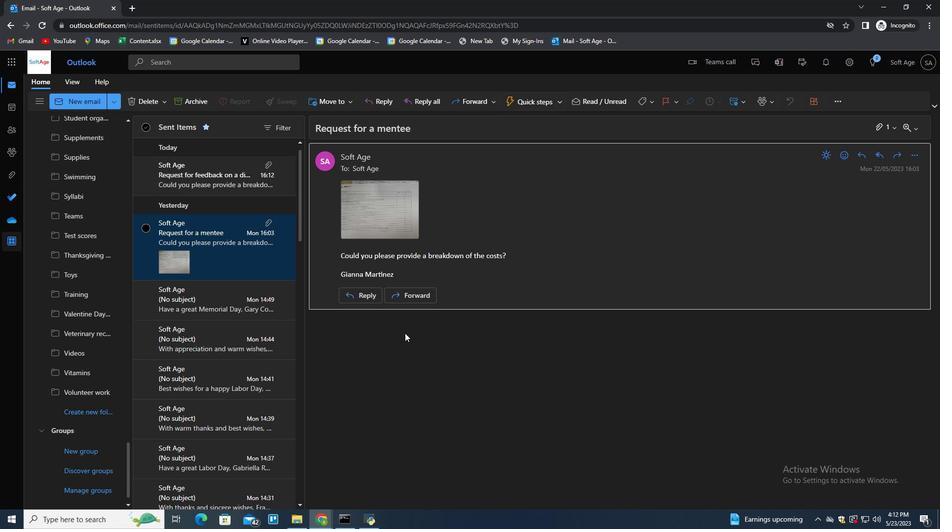 
Action: Mouse moved to (407, 328)
Screenshot: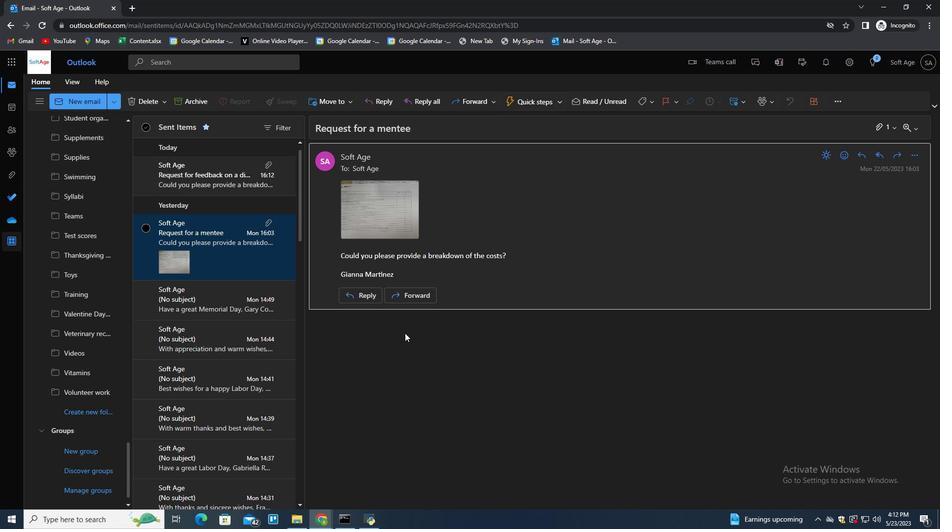 
Action: Mouse scrolled (407, 329) with delta (0, 0)
Screenshot: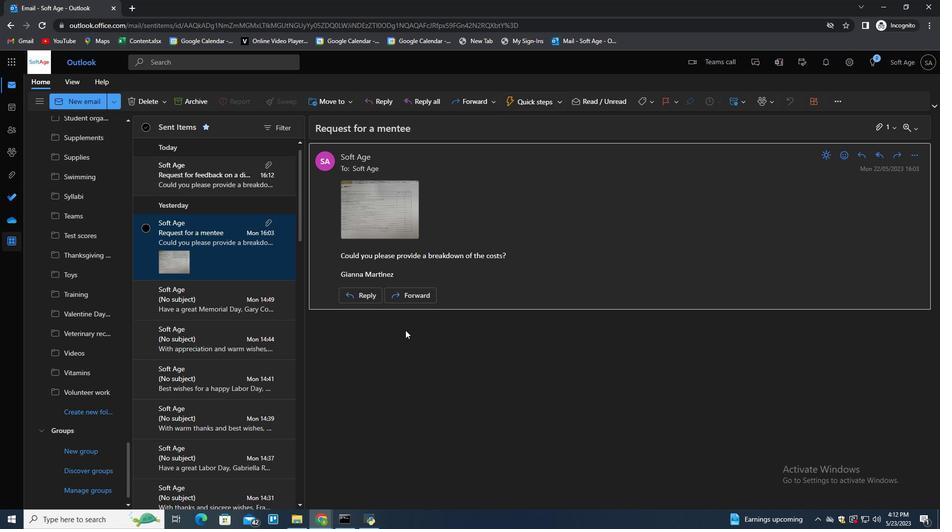 
Action: Mouse scrolled (407, 329) with delta (0, 0)
Screenshot: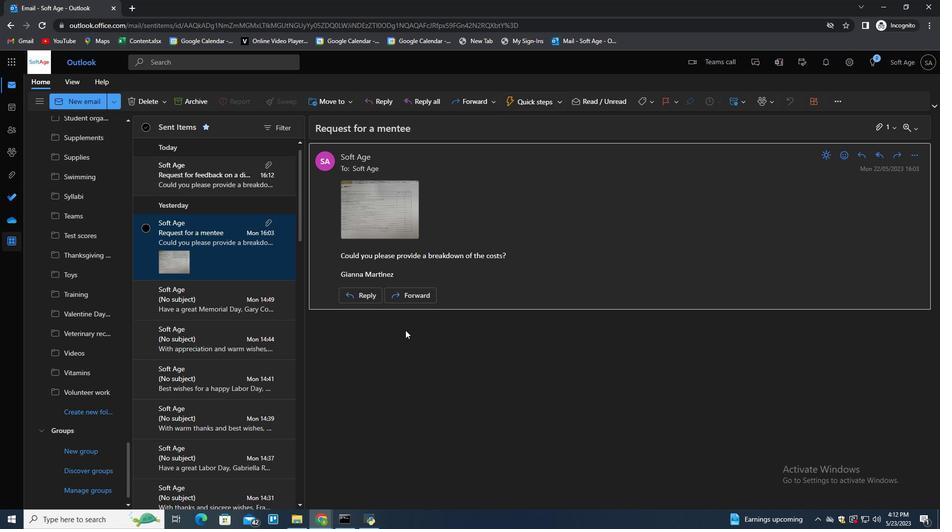 
Action: Mouse scrolled (407, 329) with delta (0, 0)
Screenshot: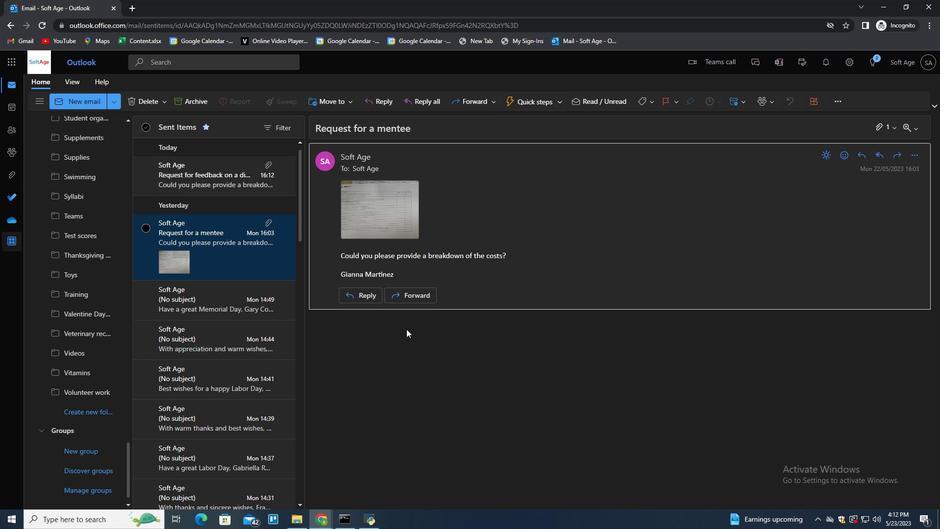 
Action: Mouse moved to (220, 180)
Screenshot: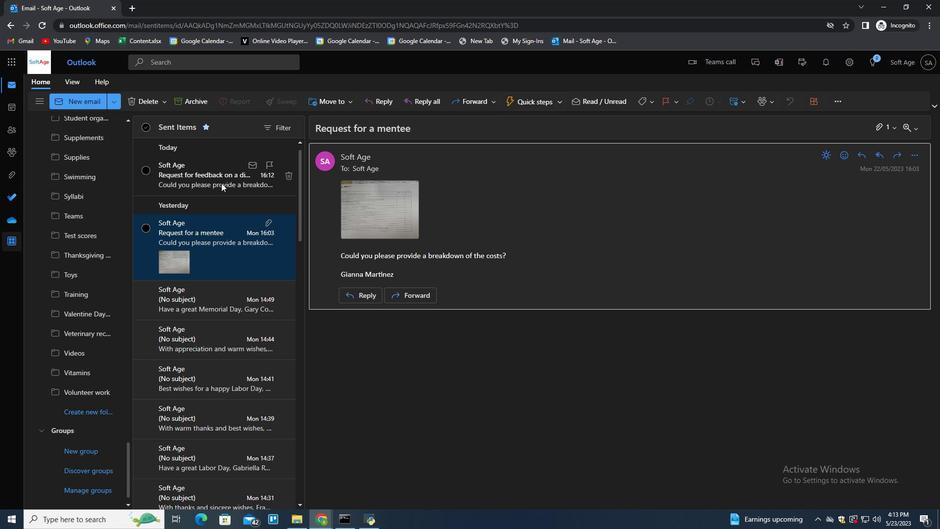 
Action: Mouse pressed right at (220, 180)
Screenshot: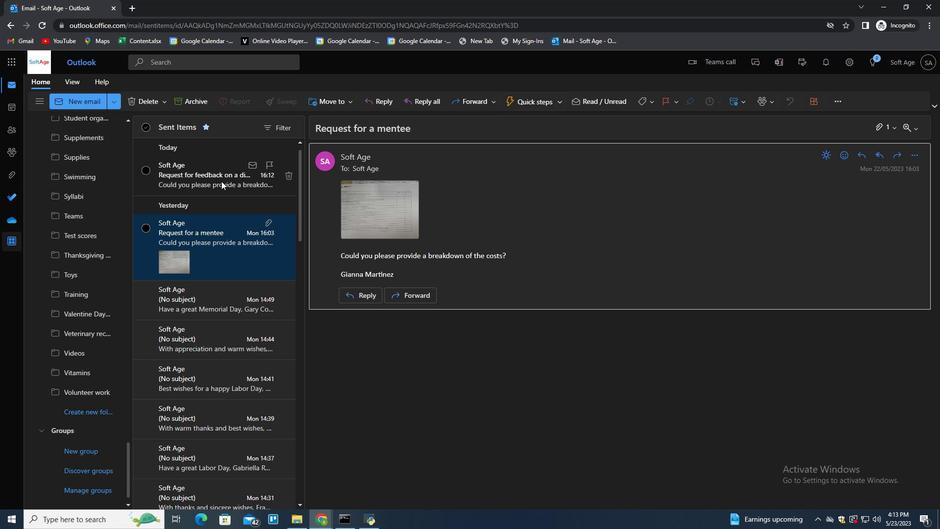 
Action: Mouse moved to (243, 226)
Screenshot: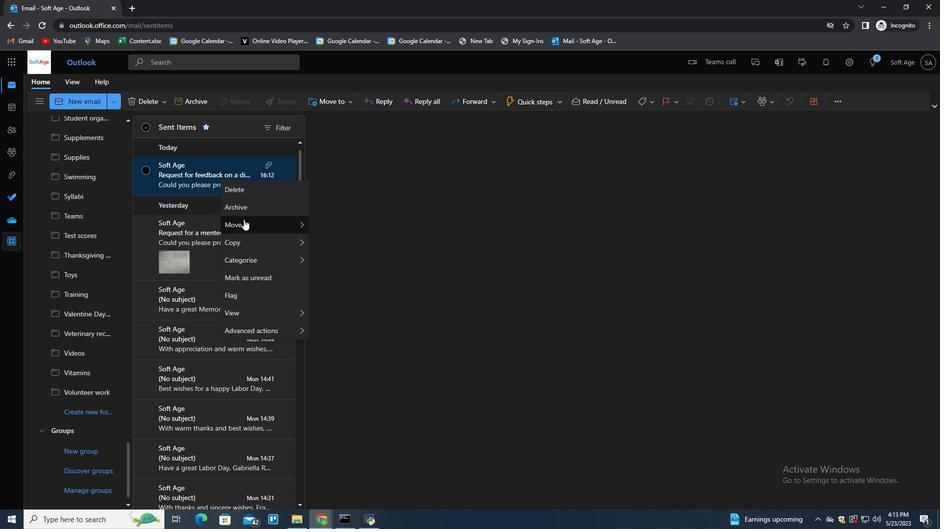 
Action: Mouse pressed left at (243, 226)
Screenshot: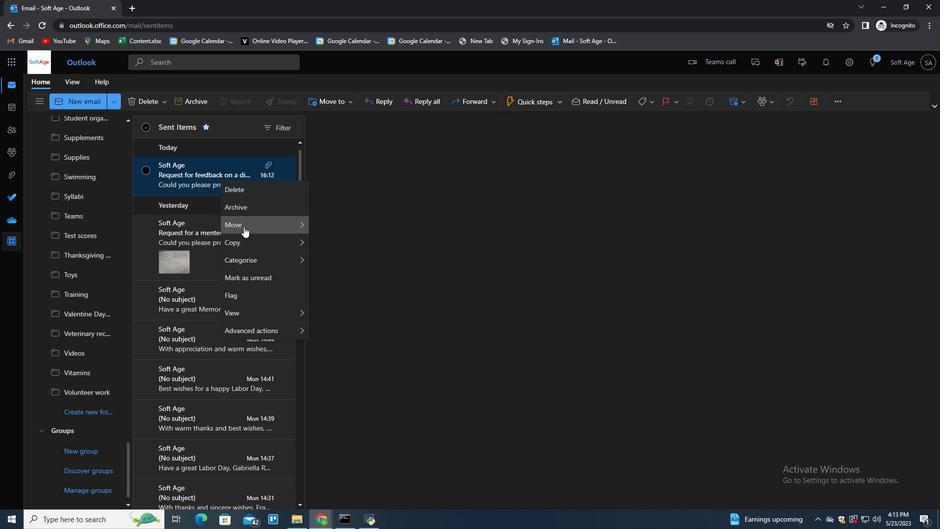 
Action: Mouse moved to (356, 227)
Screenshot: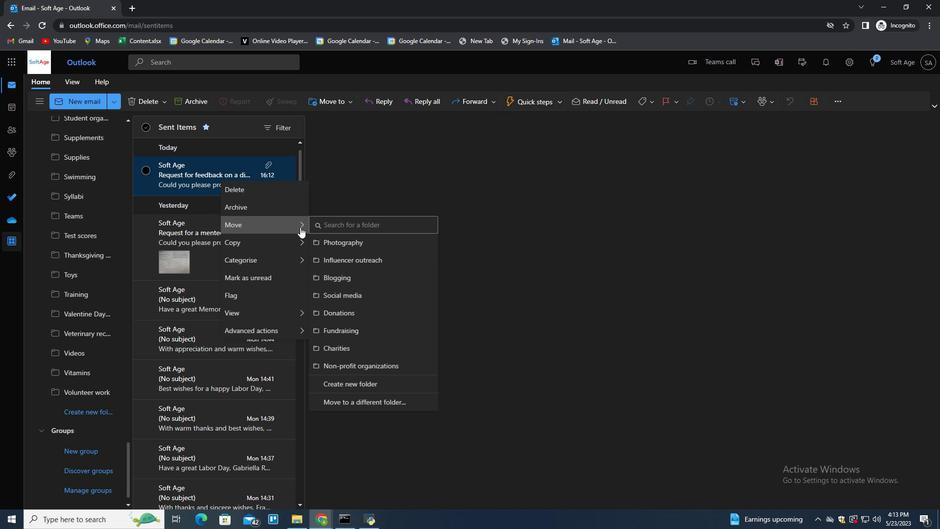 
Action: Mouse pressed left at (356, 227)
Screenshot: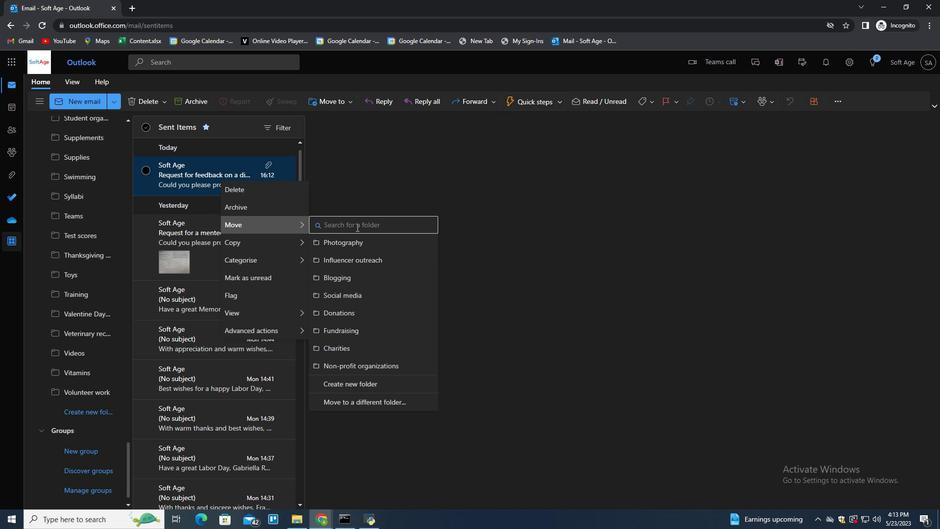
Action: Mouse moved to (356, 227)
Screenshot: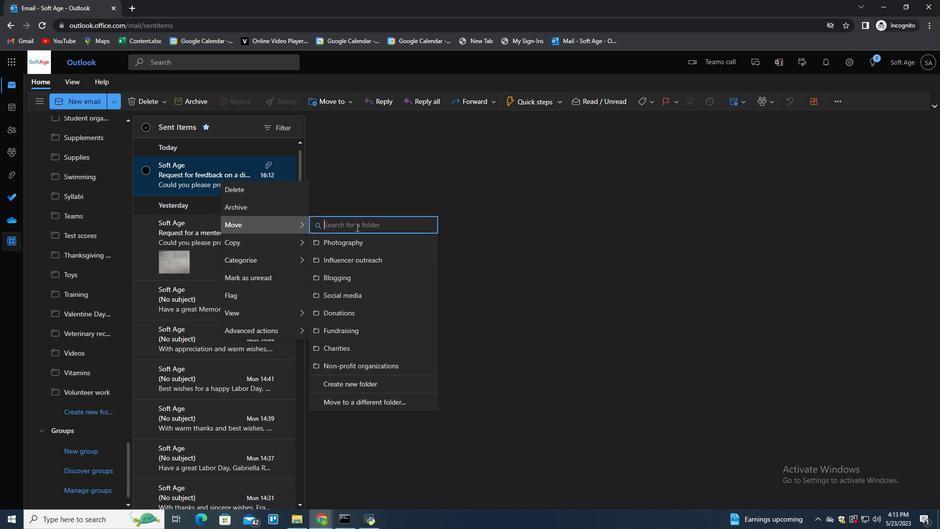 
Action: Key pressed <Key.shift>Graphic<Key.space>design<Key.down>
Screenshot: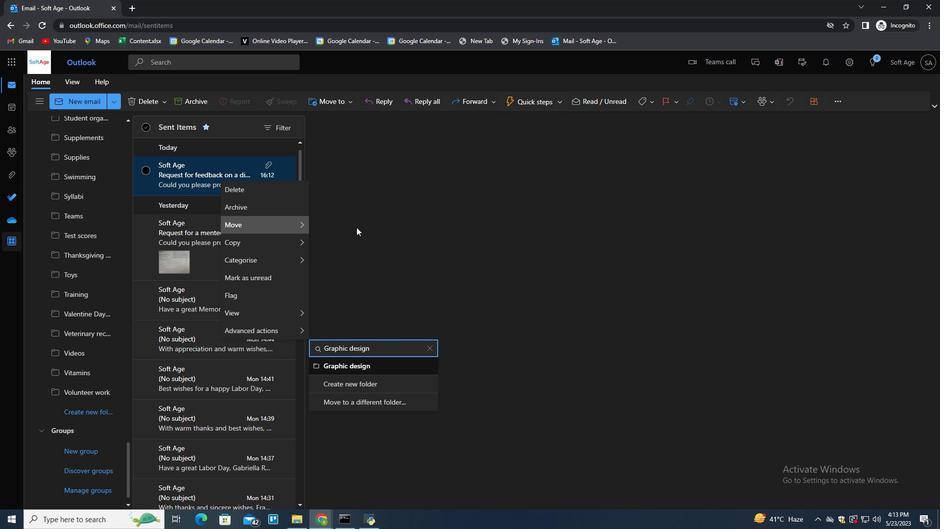 
Action: Mouse moved to (391, 367)
Screenshot: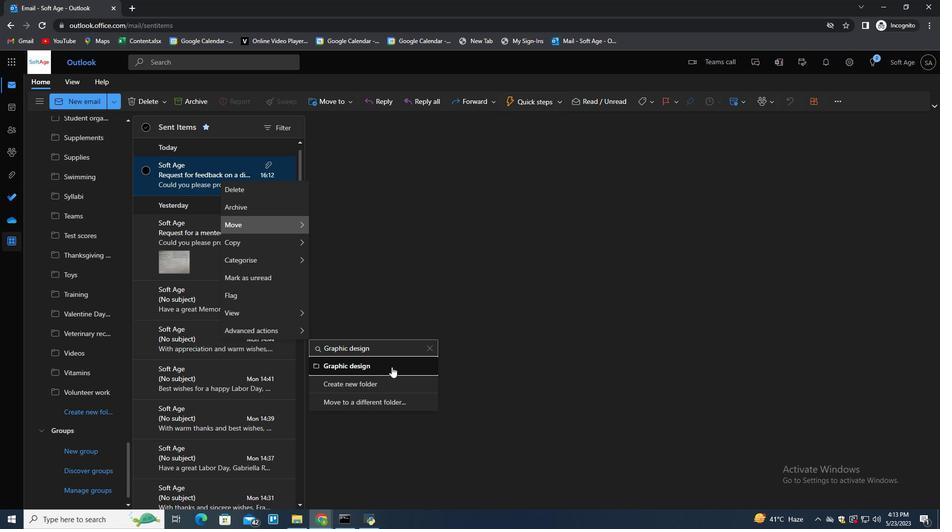 
Action: Mouse pressed left at (391, 367)
Screenshot: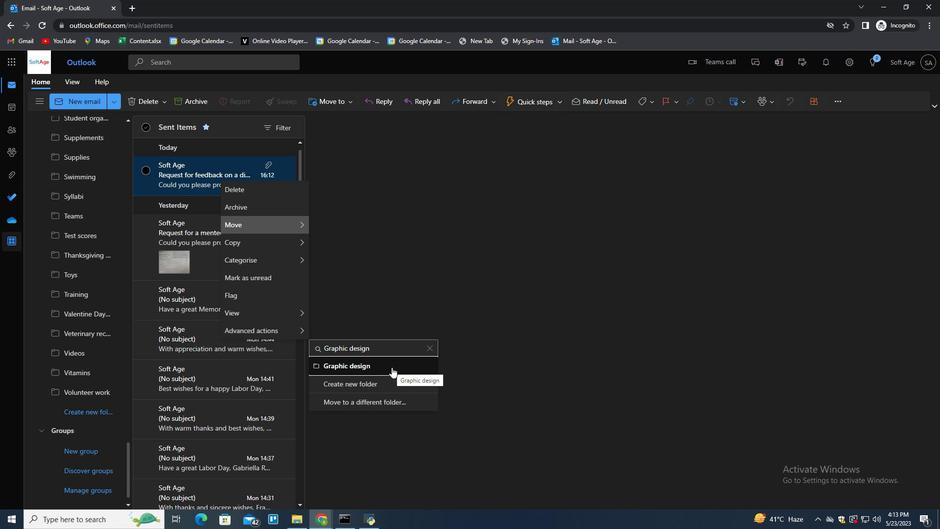 
Action: Mouse moved to (489, 273)
Screenshot: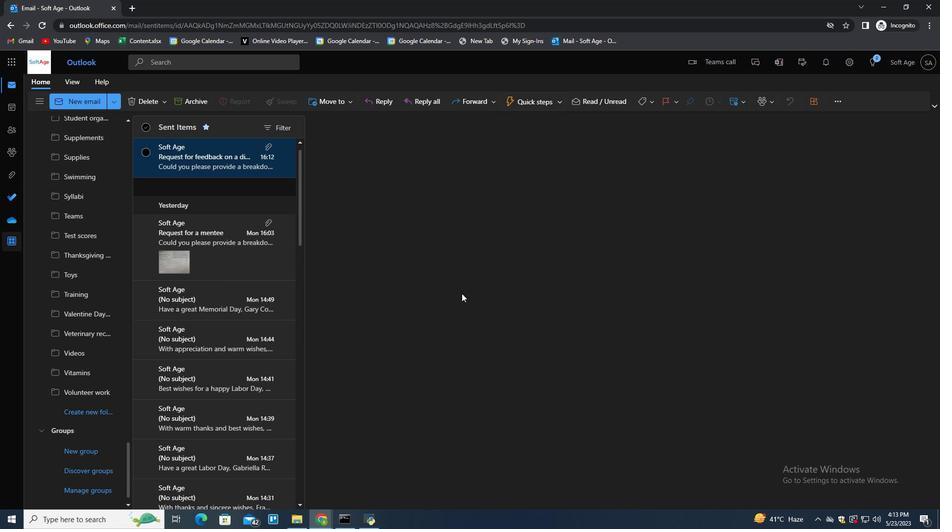 
